 Task: Search one way flight ticket for 3 adults, 3 children in business from Aspen: Aspen/pitkin County Airport (sardy Field) to South Bend: South Bend International Airport on 8-6-2023. Number of bags: 4 checked bags. Outbound departure time preference is 0:00.
Action: Mouse moved to (242, 319)
Screenshot: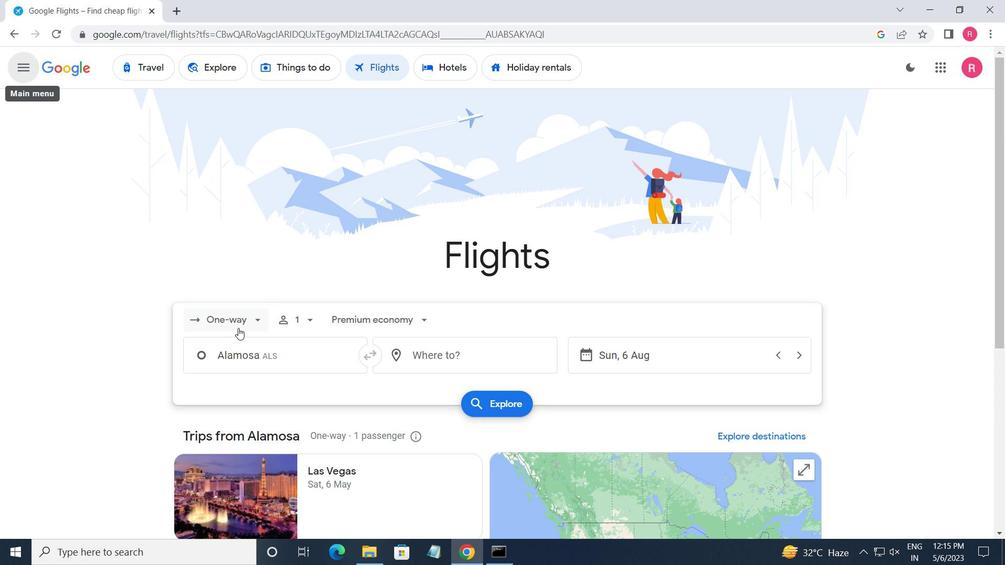 
Action: Mouse pressed left at (242, 319)
Screenshot: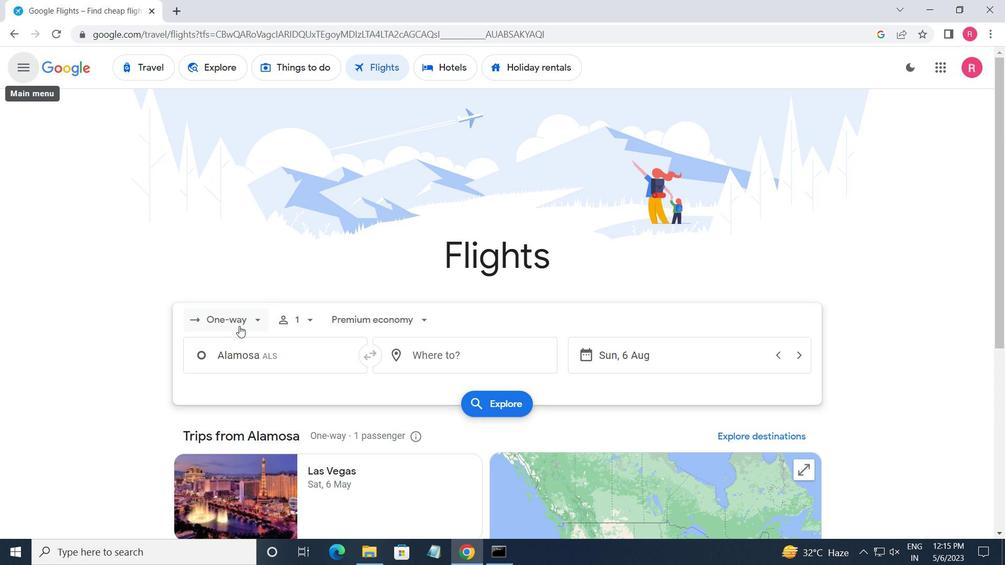 
Action: Mouse moved to (268, 387)
Screenshot: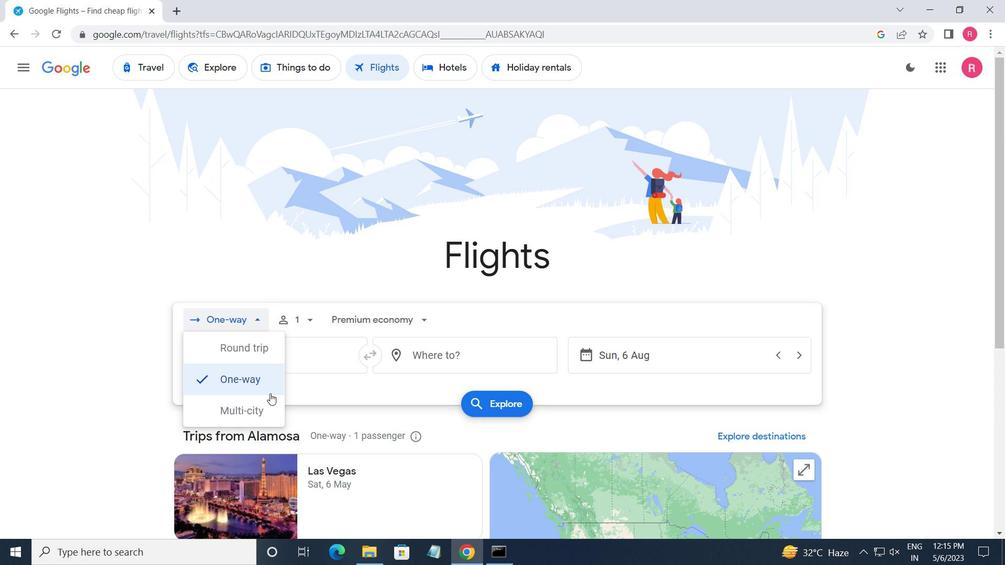 
Action: Mouse pressed left at (268, 387)
Screenshot: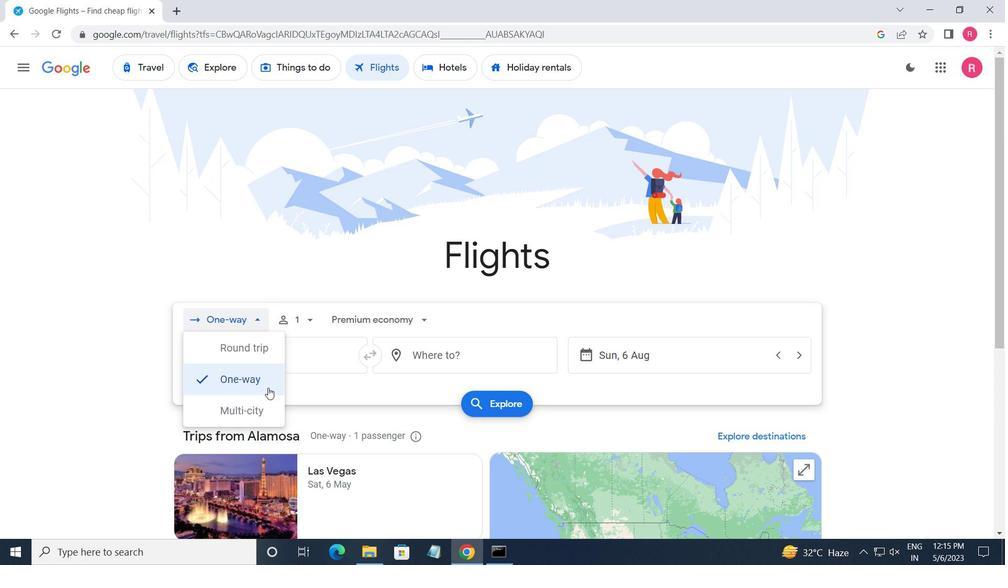
Action: Mouse moved to (295, 324)
Screenshot: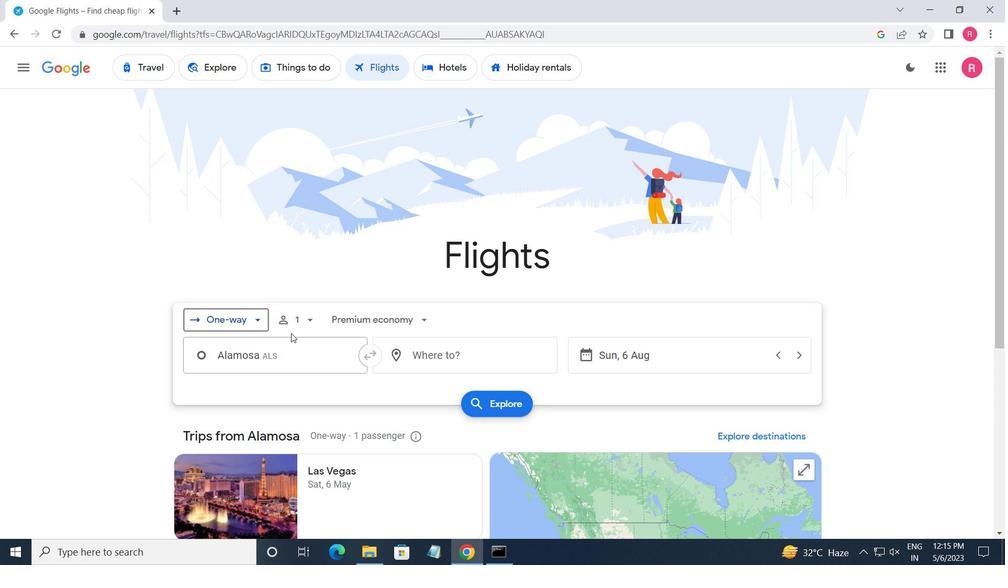 
Action: Mouse pressed left at (295, 324)
Screenshot: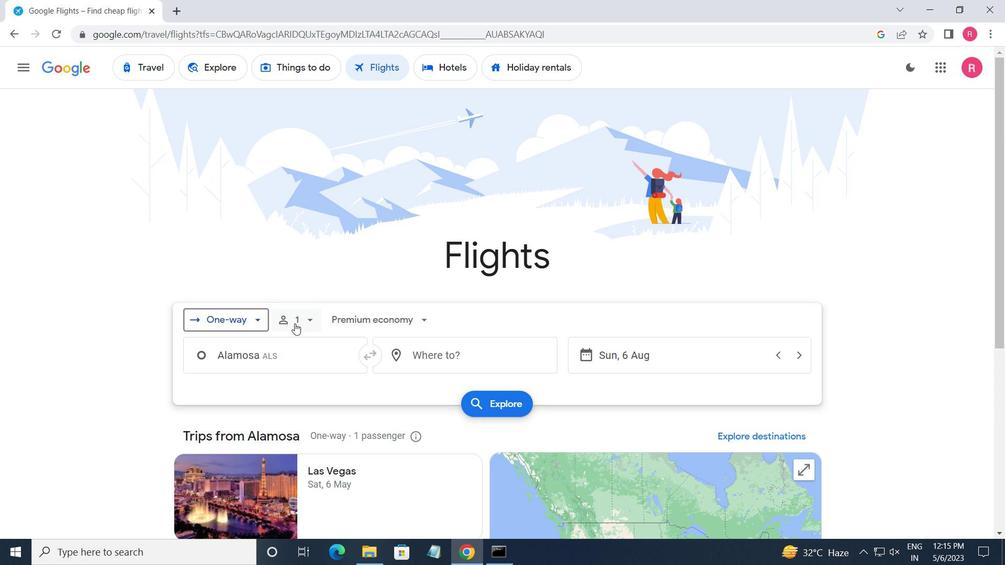 
Action: Mouse moved to (417, 362)
Screenshot: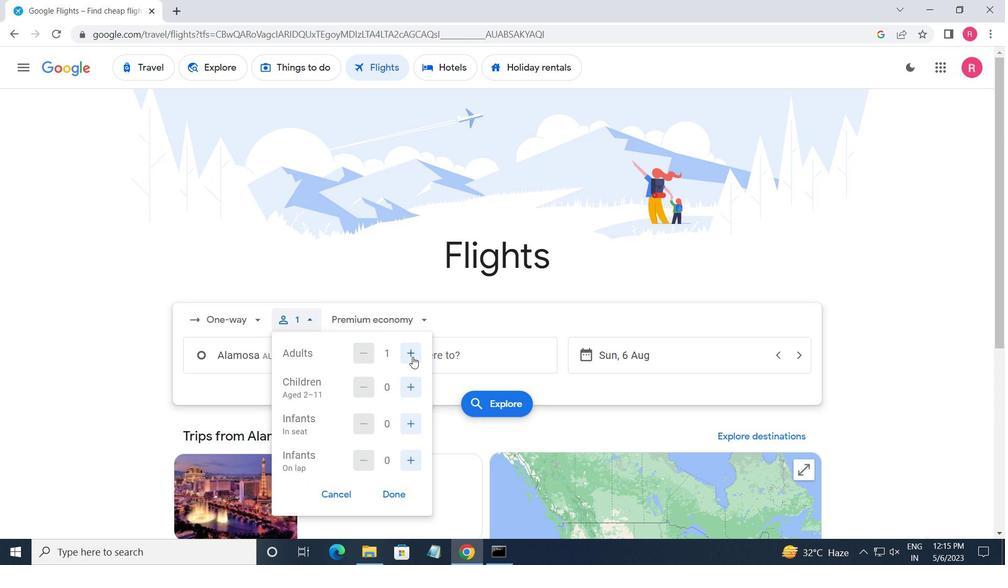
Action: Mouse pressed left at (417, 362)
Screenshot: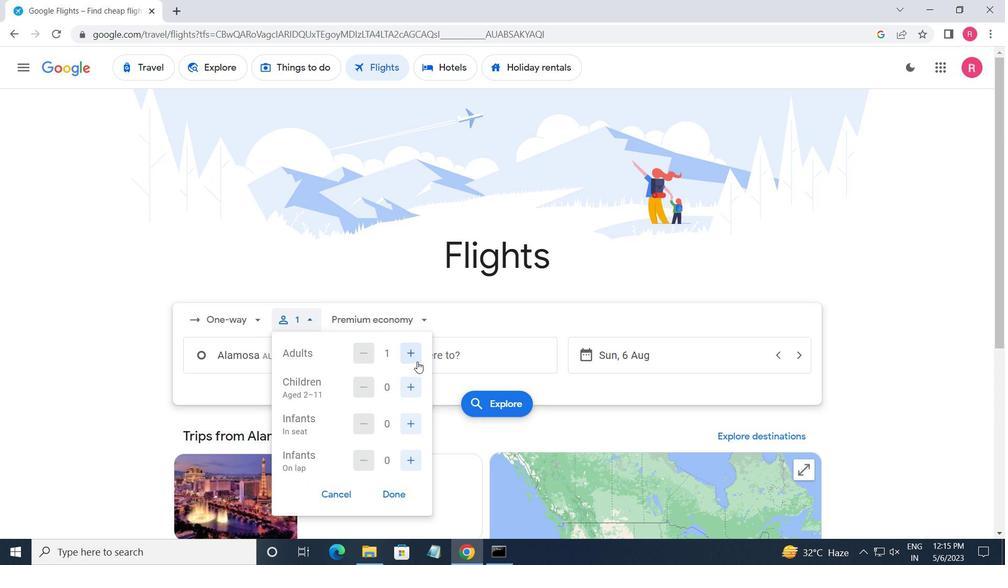 
Action: Mouse moved to (417, 362)
Screenshot: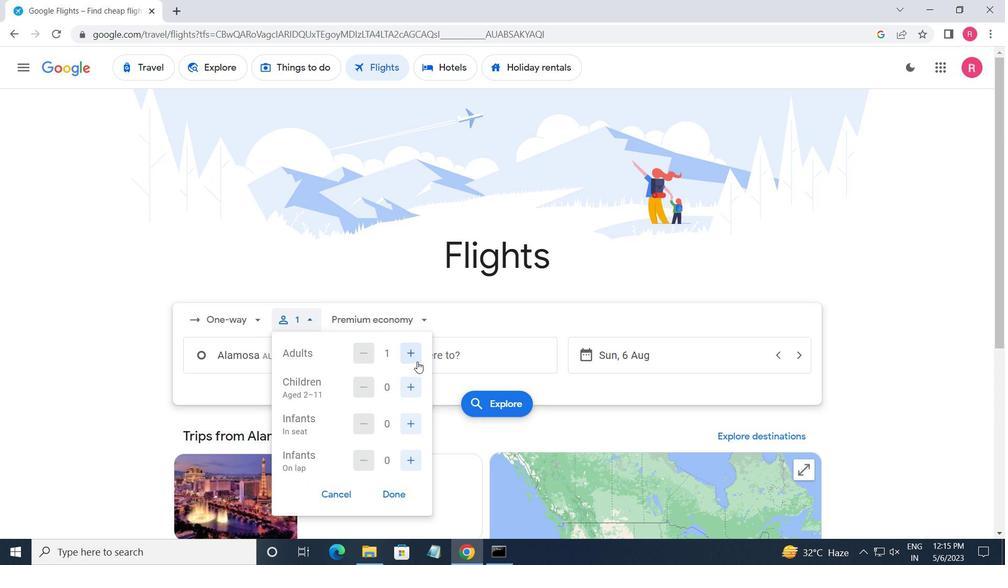 
Action: Mouse pressed left at (417, 362)
Screenshot: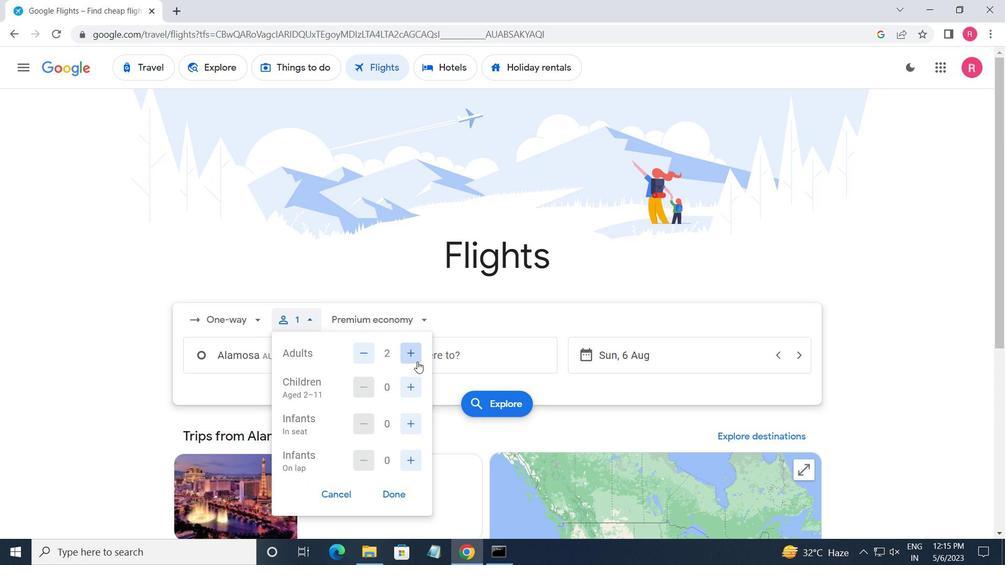 
Action: Mouse moved to (413, 387)
Screenshot: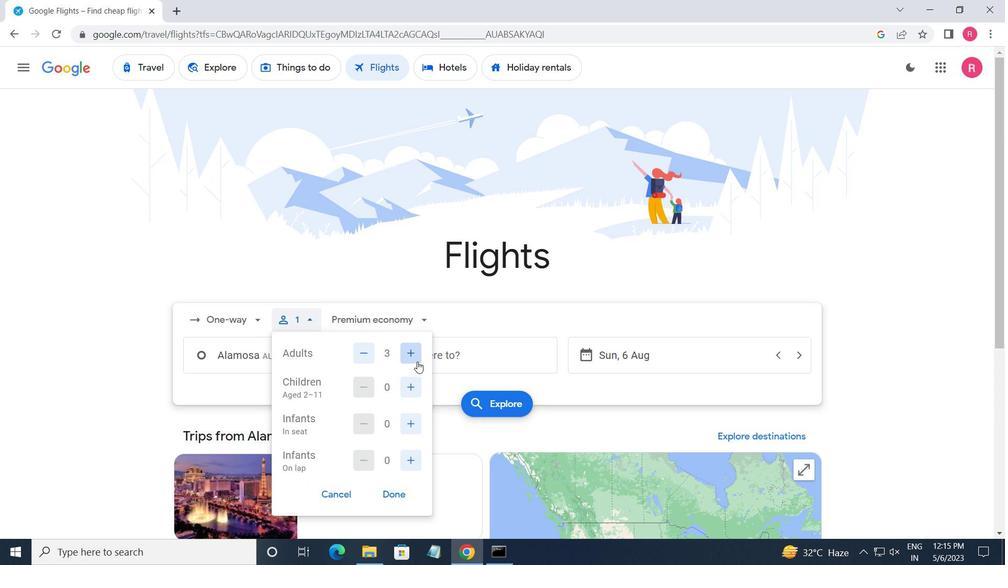 
Action: Mouse pressed left at (413, 387)
Screenshot: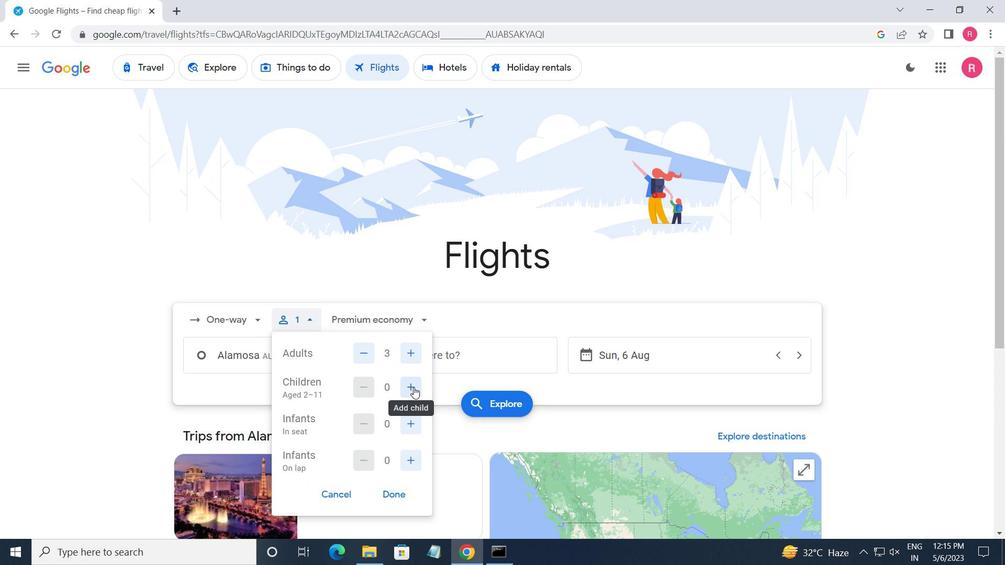 
Action: Mouse moved to (413, 388)
Screenshot: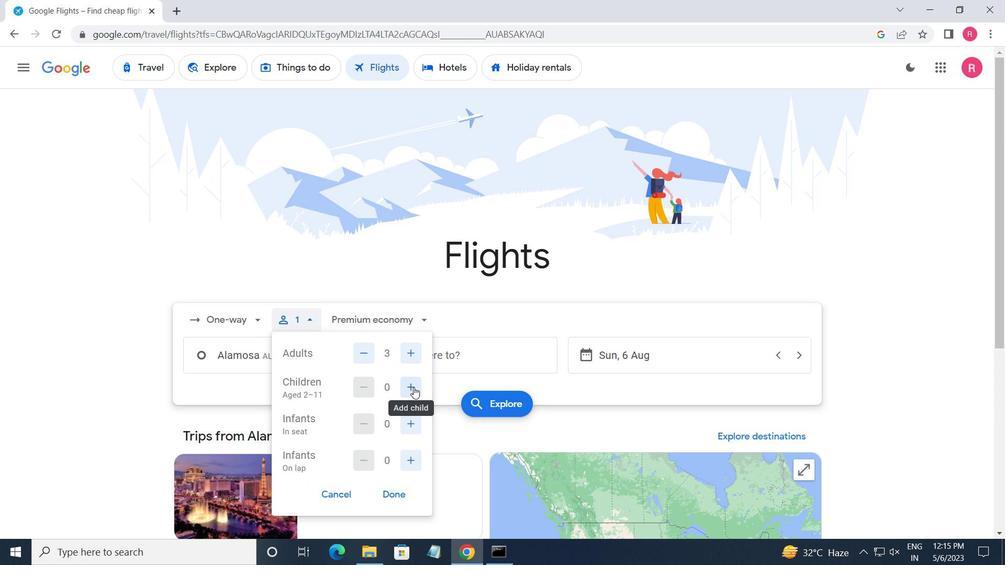 
Action: Mouse pressed left at (413, 388)
Screenshot: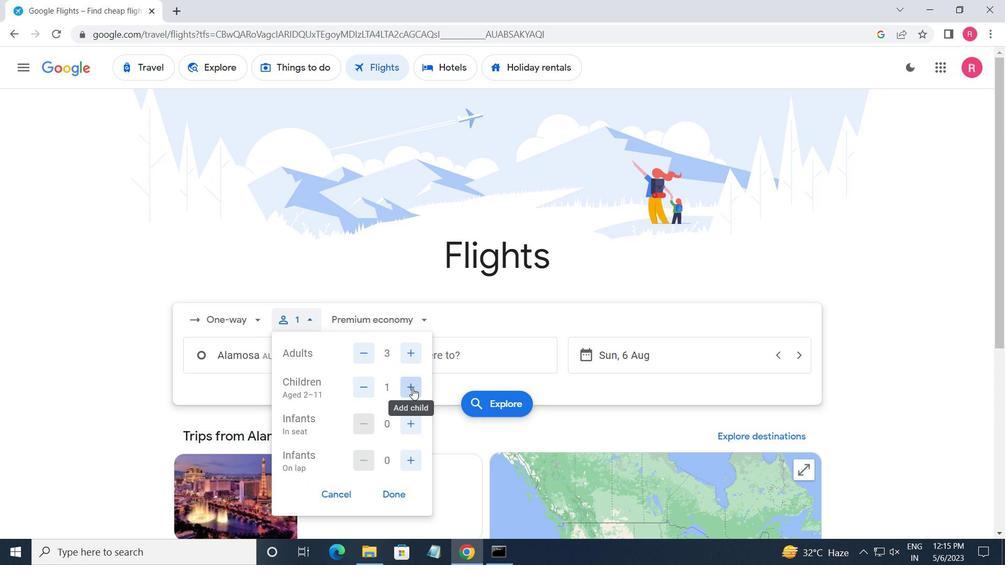 
Action: Mouse pressed left at (413, 388)
Screenshot: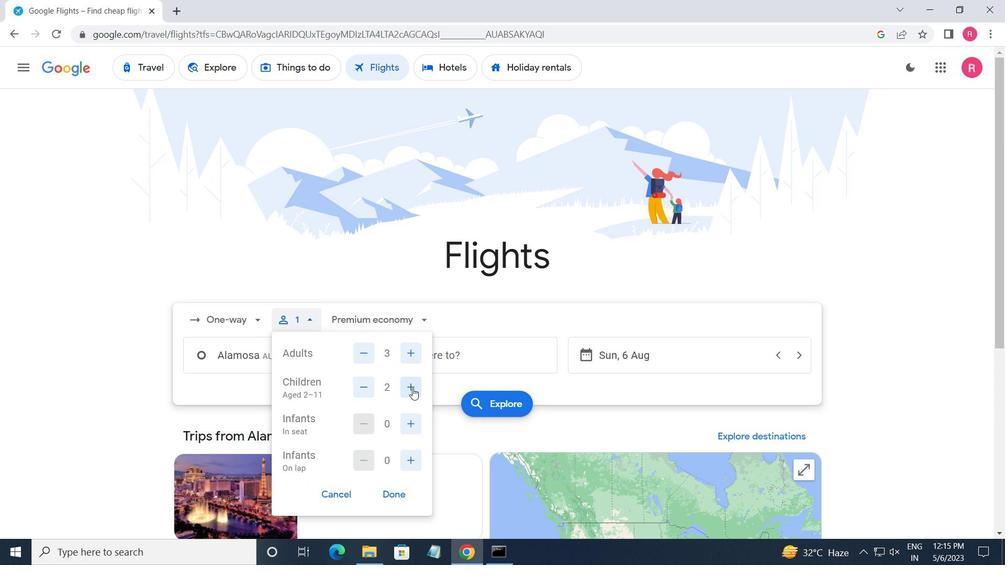 
Action: Mouse moved to (397, 492)
Screenshot: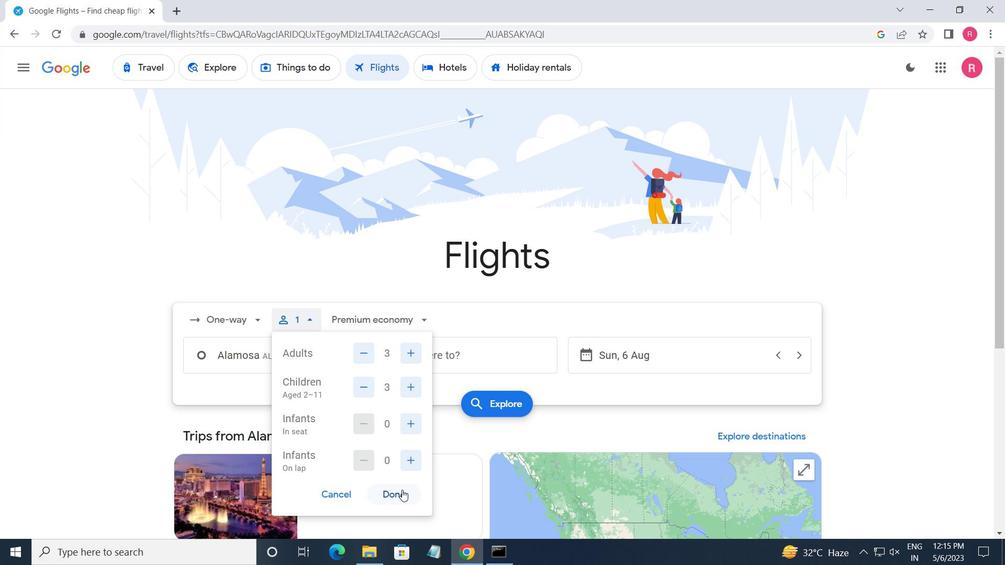 
Action: Mouse pressed left at (397, 492)
Screenshot: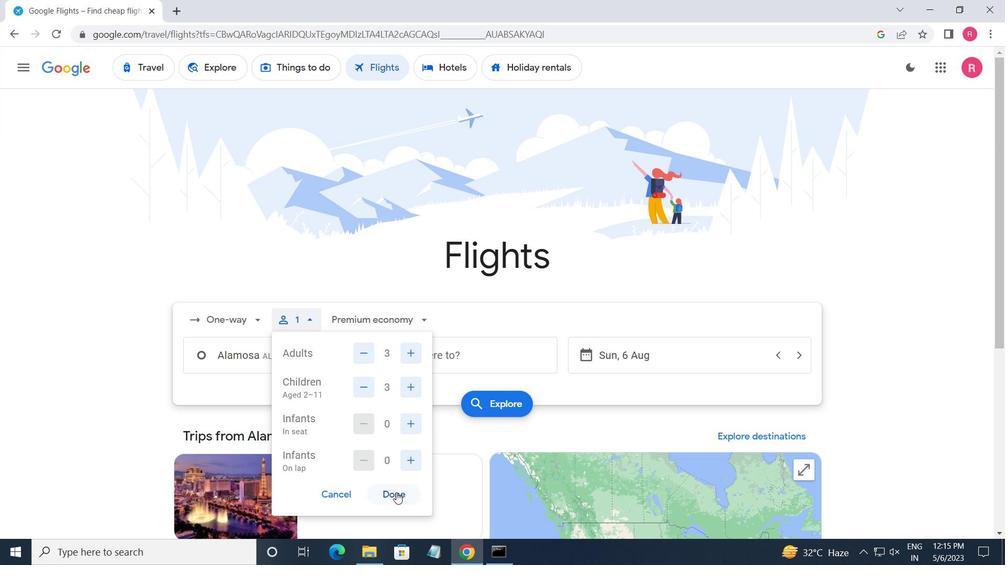 
Action: Mouse moved to (368, 326)
Screenshot: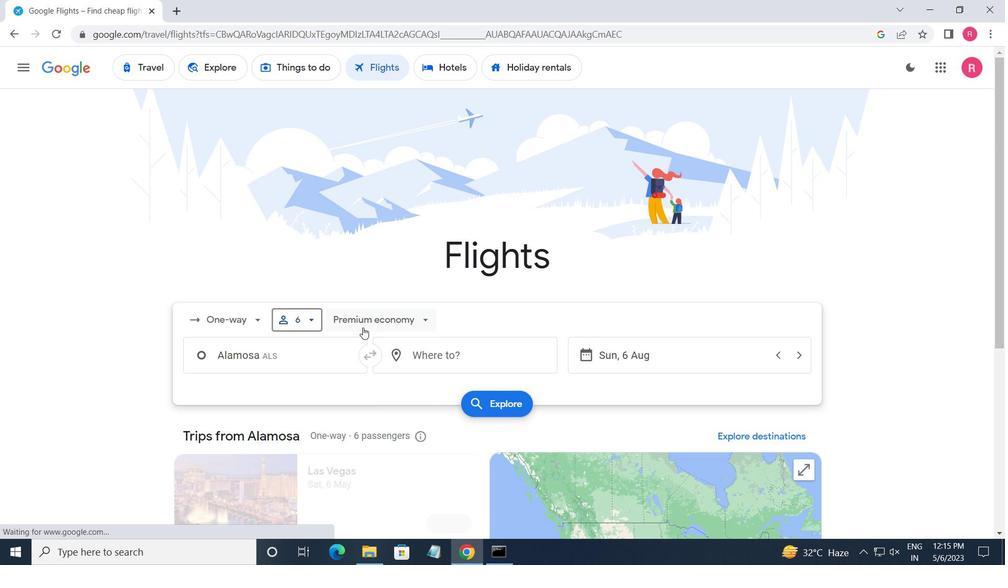 
Action: Mouse pressed left at (368, 326)
Screenshot: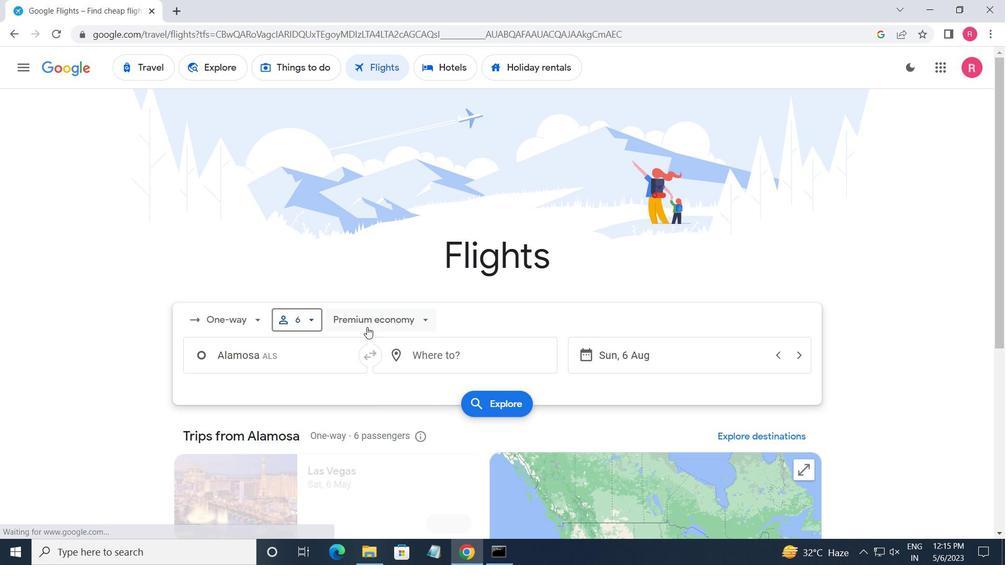
Action: Mouse moved to (400, 410)
Screenshot: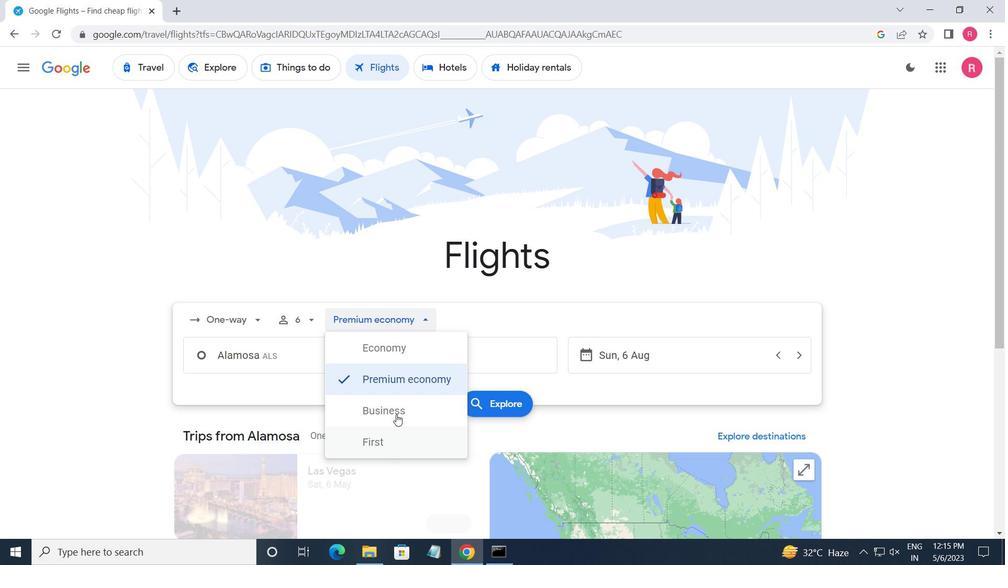 
Action: Mouse pressed left at (400, 410)
Screenshot: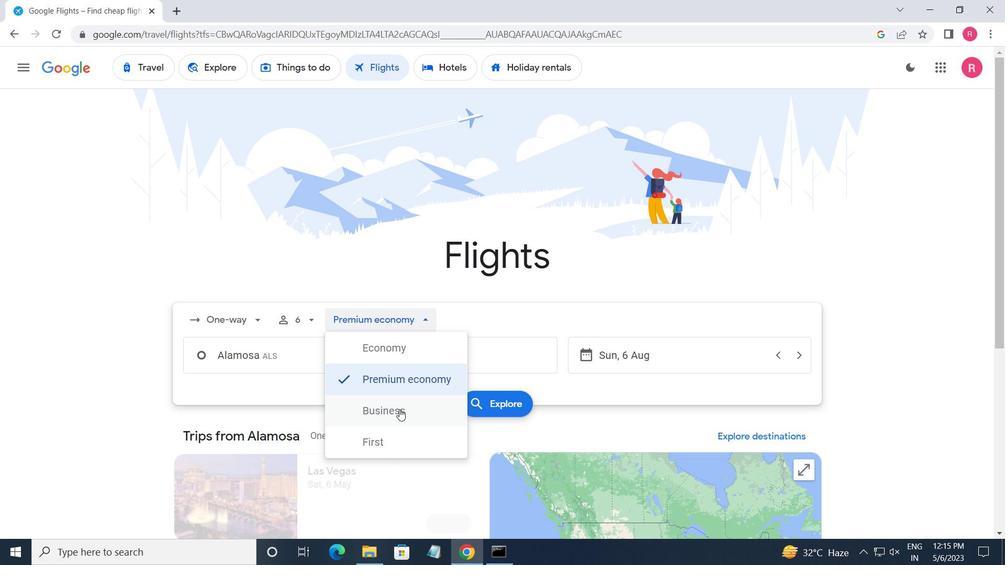 
Action: Mouse moved to (268, 357)
Screenshot: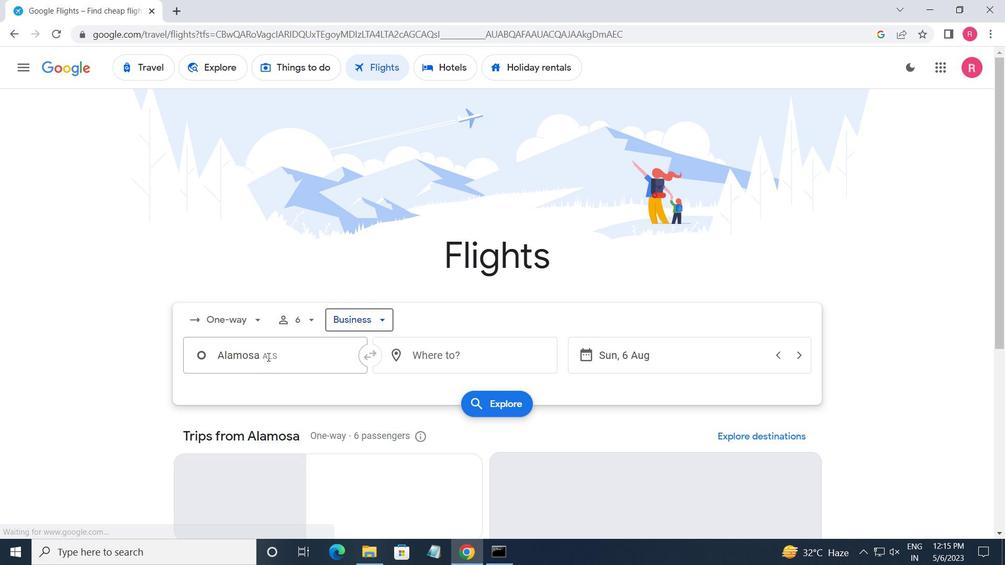 
Action: Mouse pressed left at (268, 357)
Screenshot: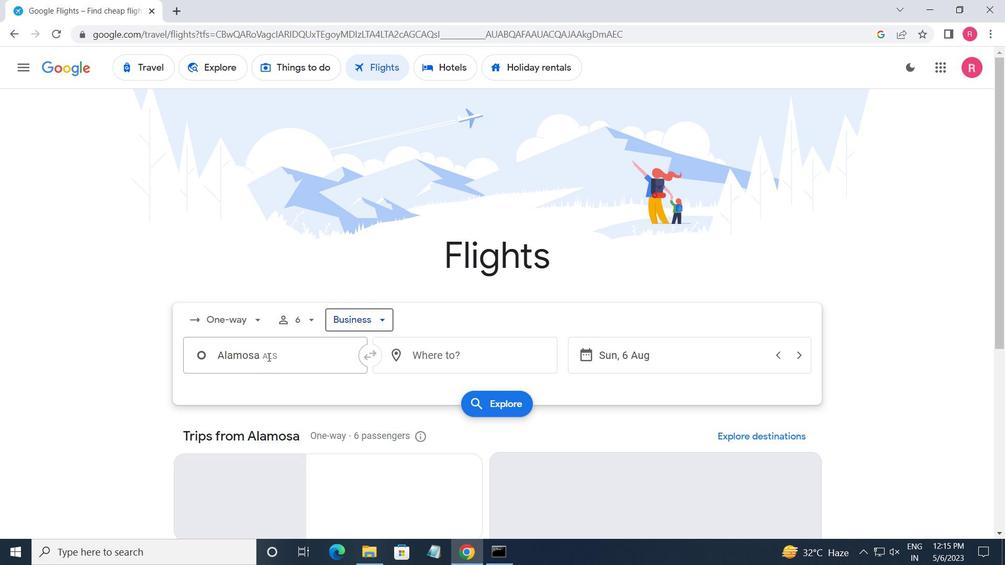 
Action: Key pressed <Key.shift>ASPEN
Screenshot: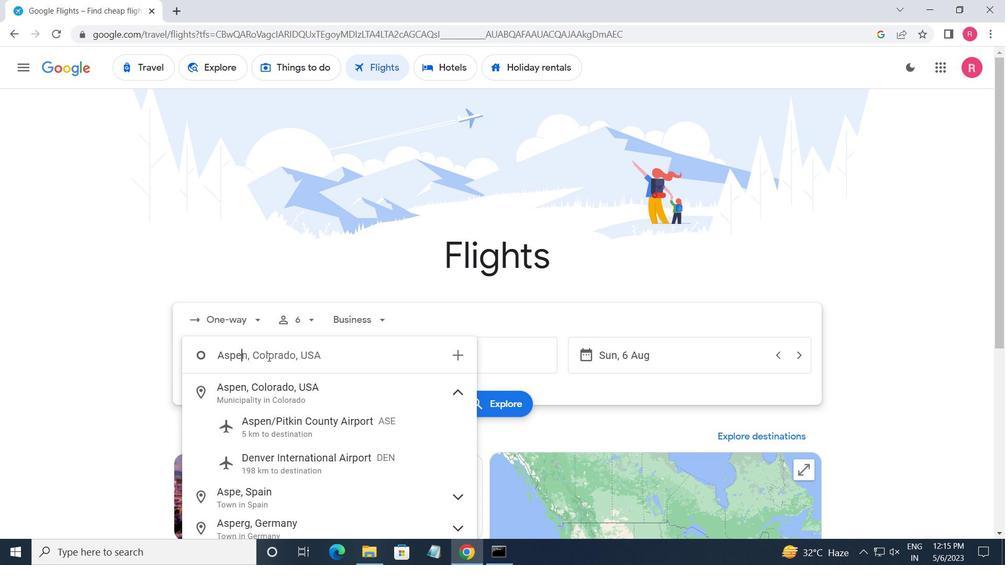 
Action: Mouse moved to (307, 429)
Screenshot: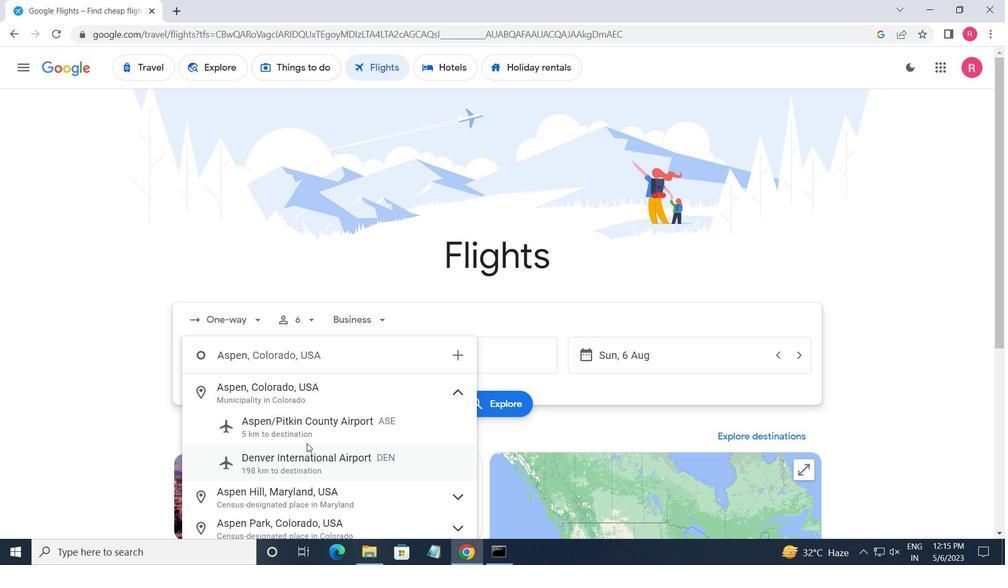 
Action: Mouse pressed left at (307, 429)
Screenshot: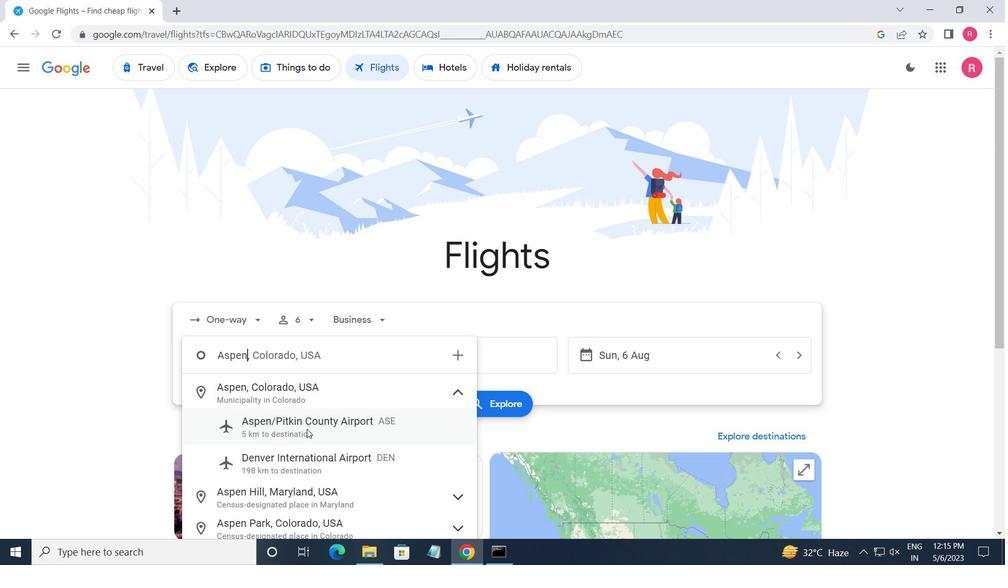 
Action: Mouse moved to (505, 358)
Screenshot: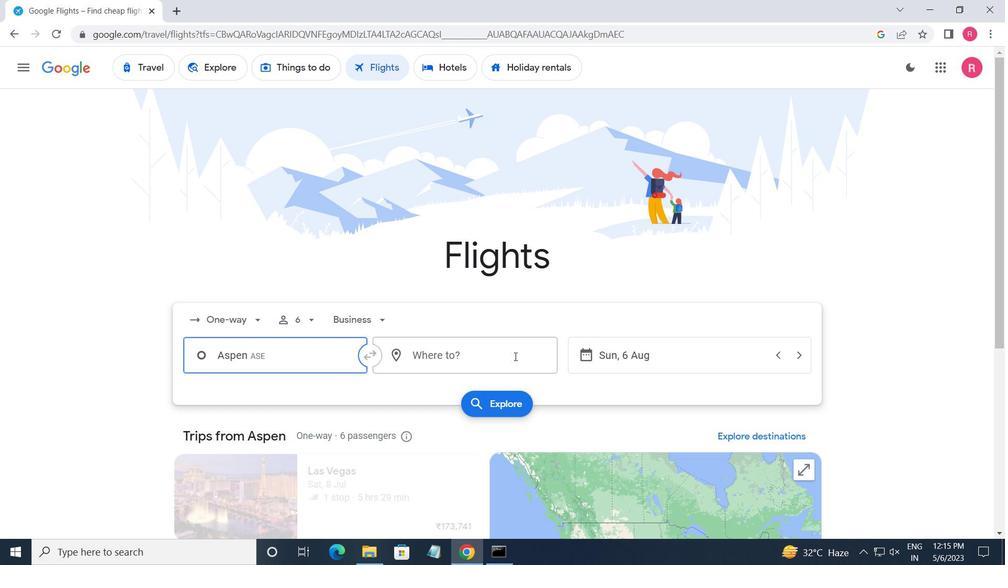 
Action: Mouse pressed left at (505, 358)
Screenshot: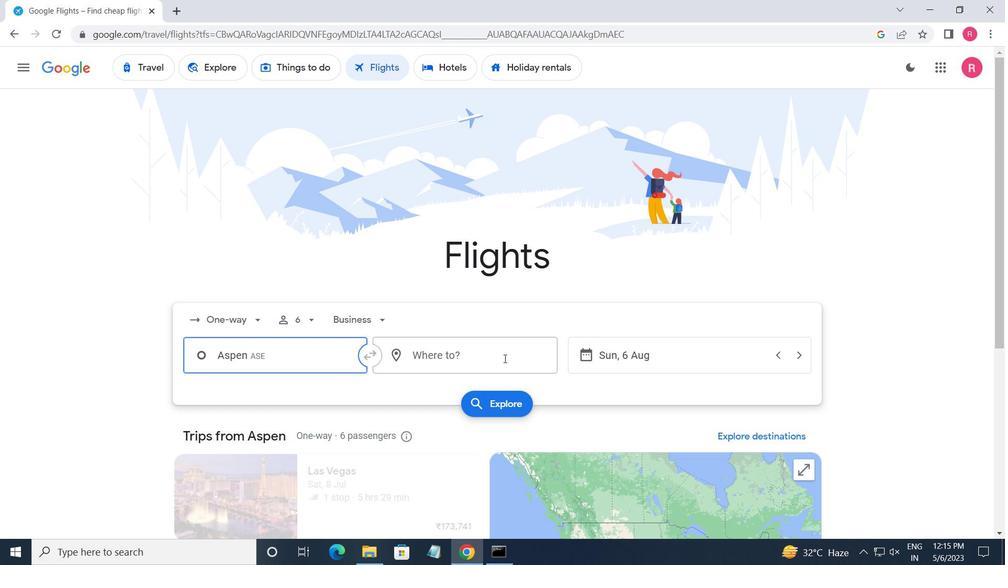 
Action: Mouse moved to (503, 358)
Screenshot: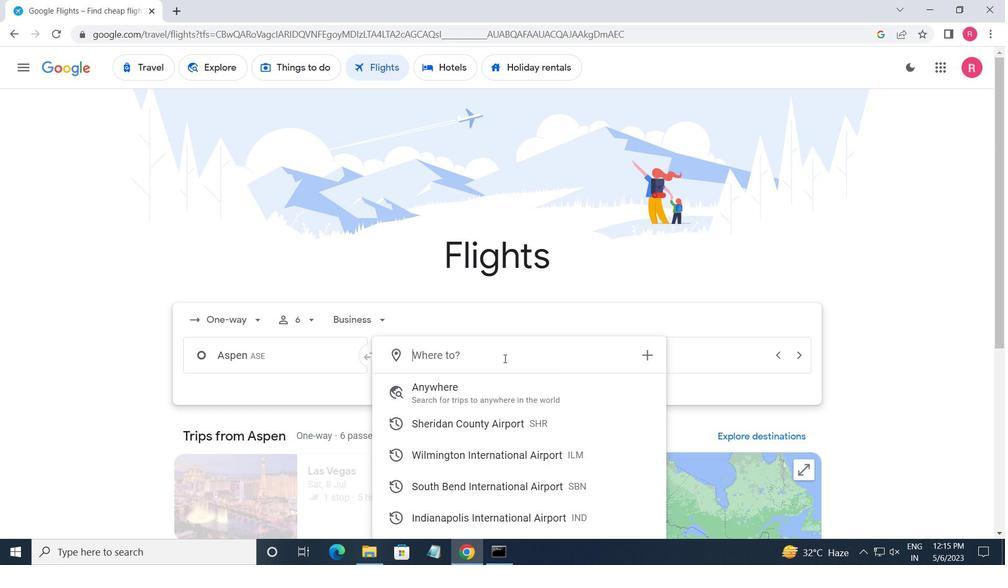 
Action: Key pressed <Key.shift>SOUTH<Key.space><Key.shift>BEND
Screenshot: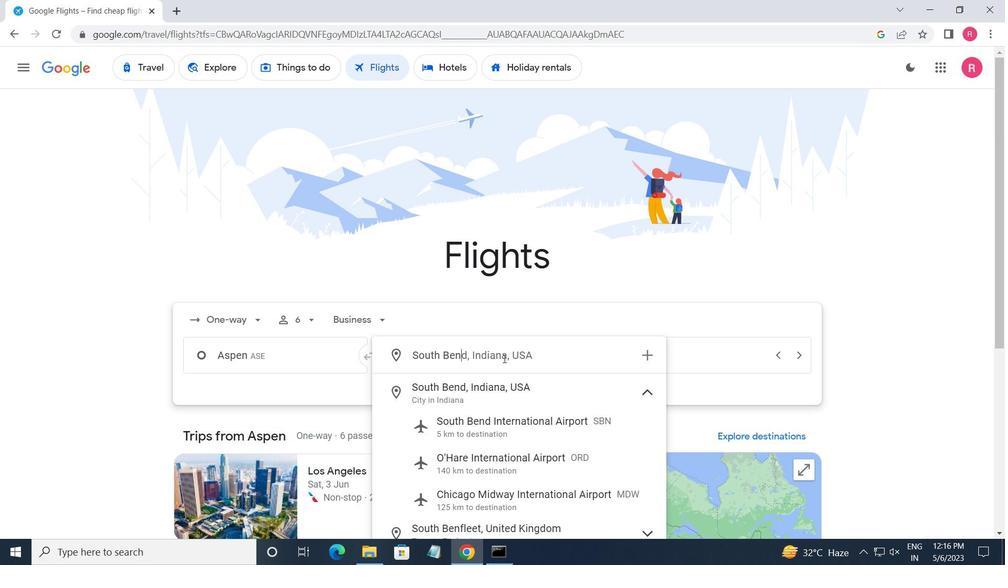
Action: Mouse moved to (508, 431)
Screenshot: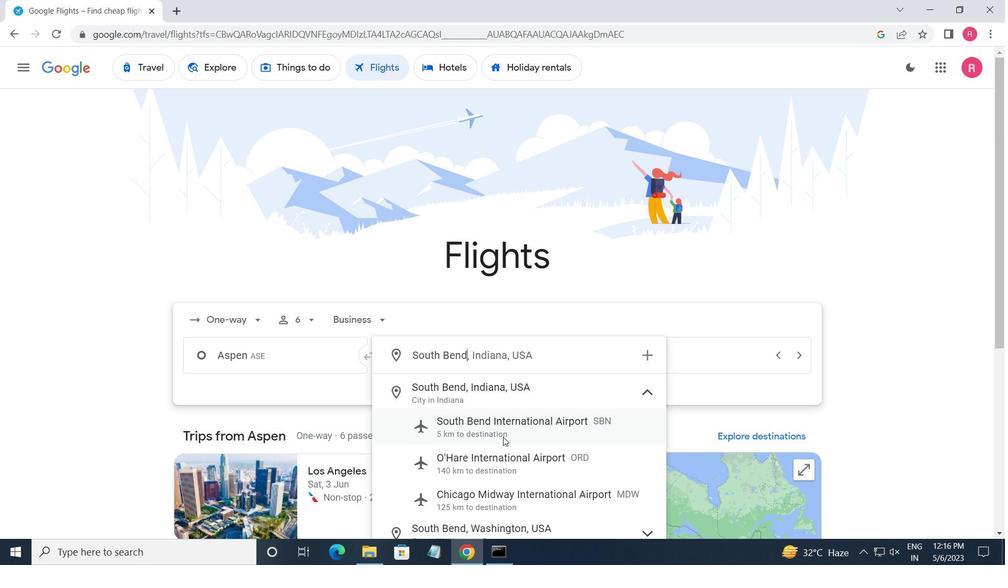 
Action: Mouse pressed left at (508, 431)
Screenshot: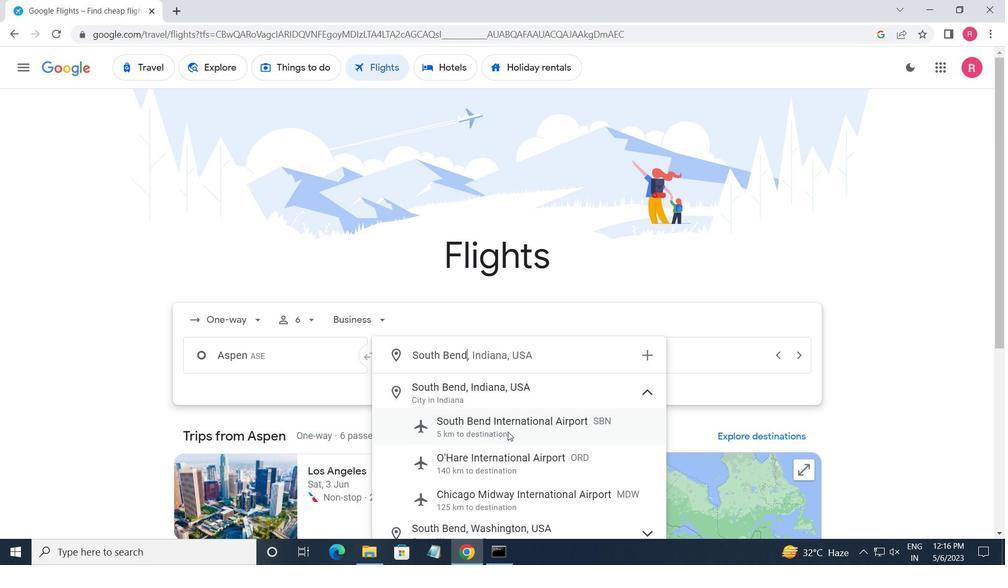 
Action: Mouse moved to (691, 365)
Screenshot: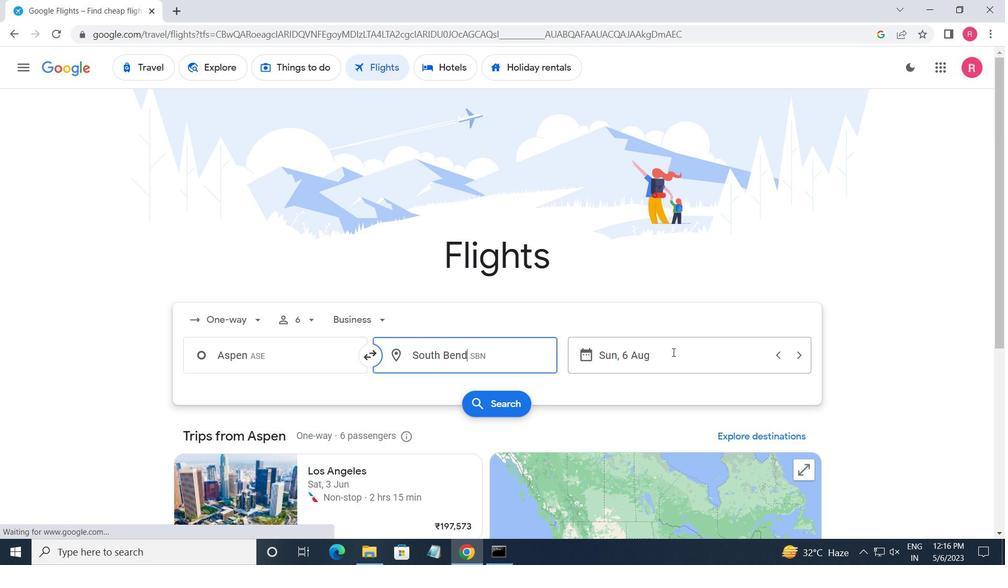 
Action: Mouse pressed left at (691, 365)
Screenshot: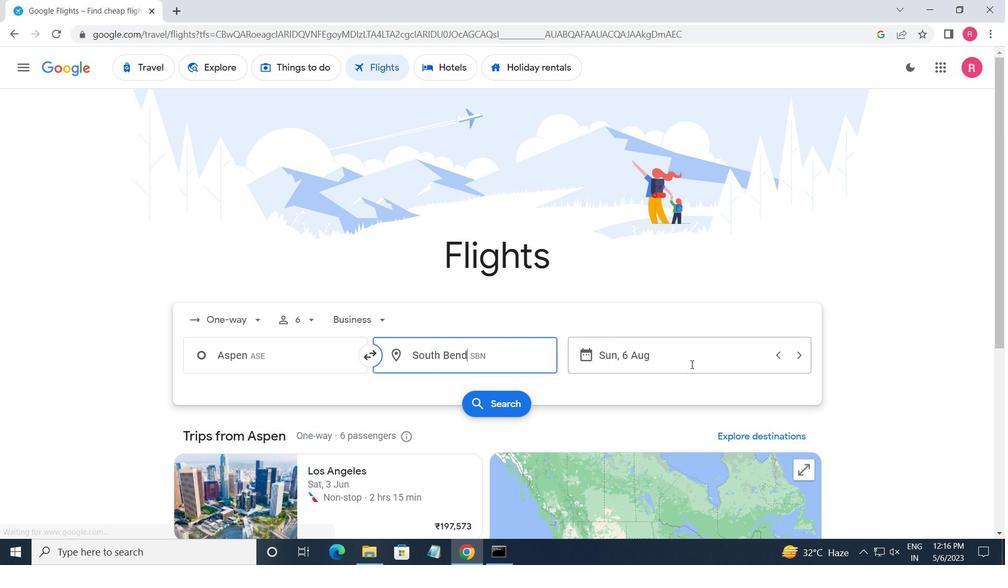 
Action: Mouse moved to (341, 332)
Screenshot: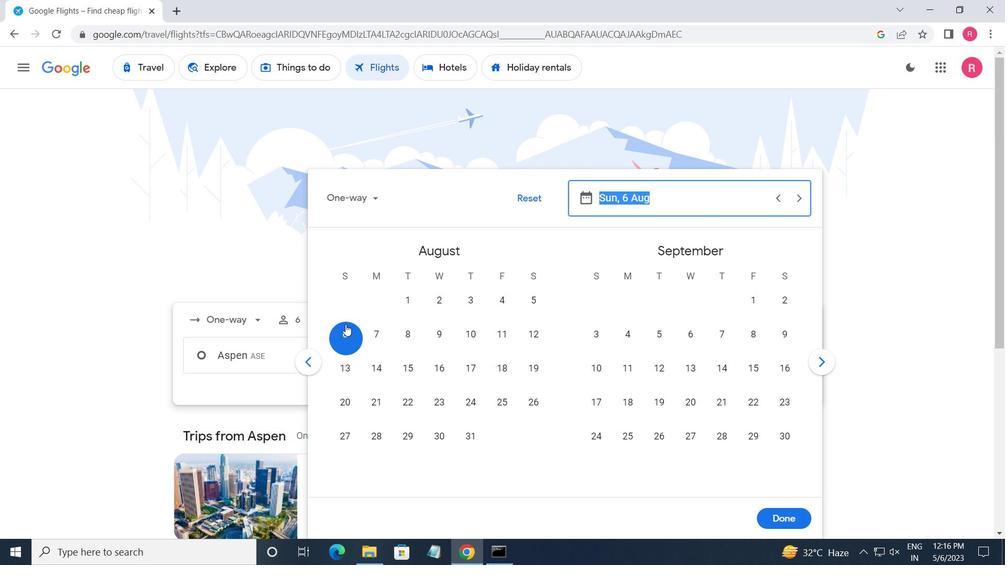 
Action: Mouse pressed left at (341, 332)
Screenshot: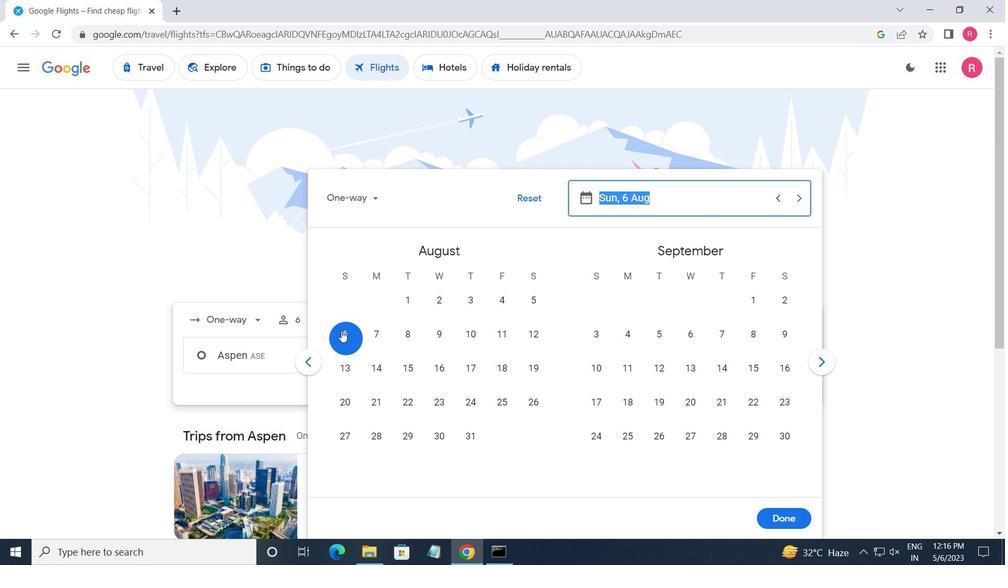
Action: Mouse moved to (797, 521)
Screenshot: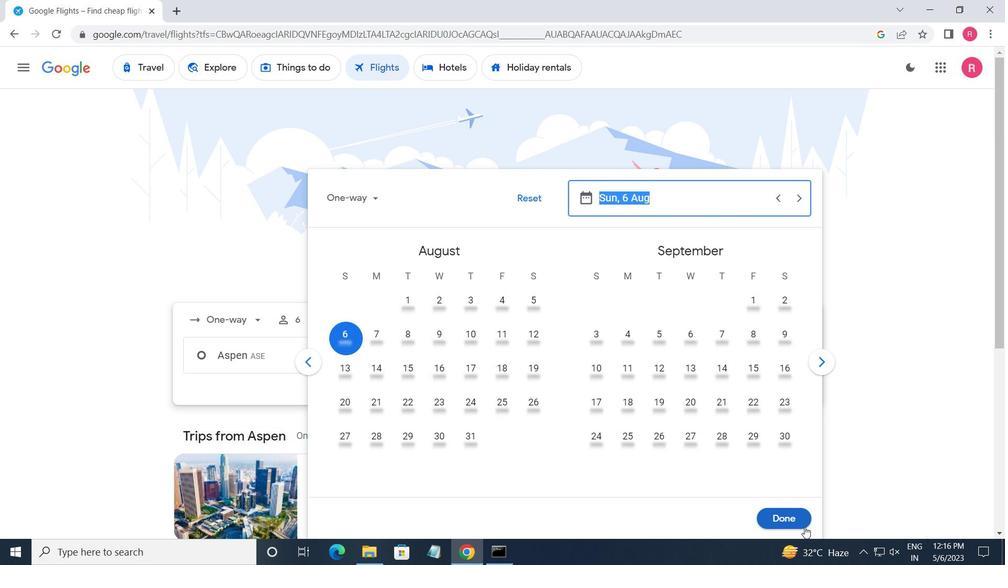 
Action: Mouse pressed left at (797, 521)
Screenshot: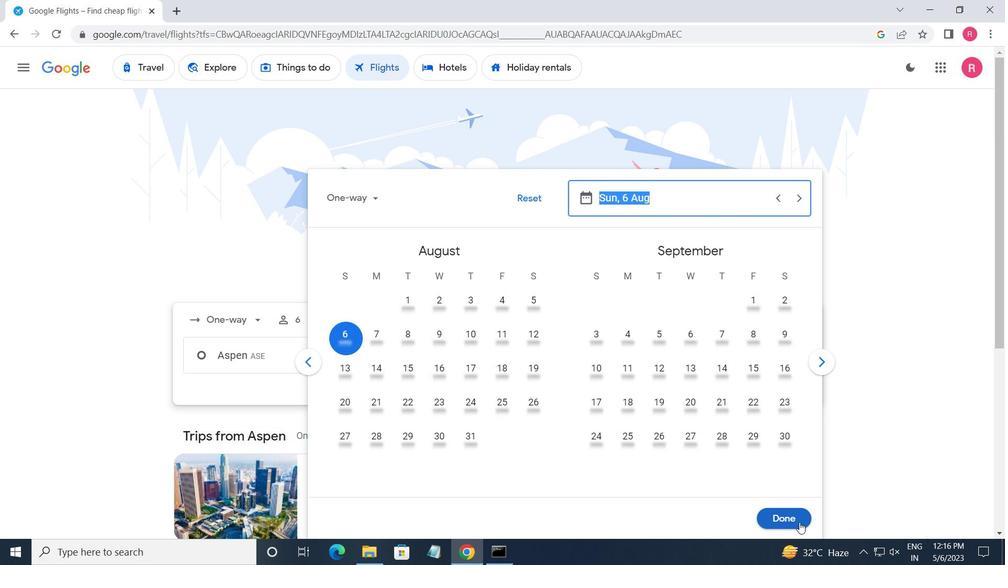 
Action: Mouse moved to (518, 410)
Screenshot: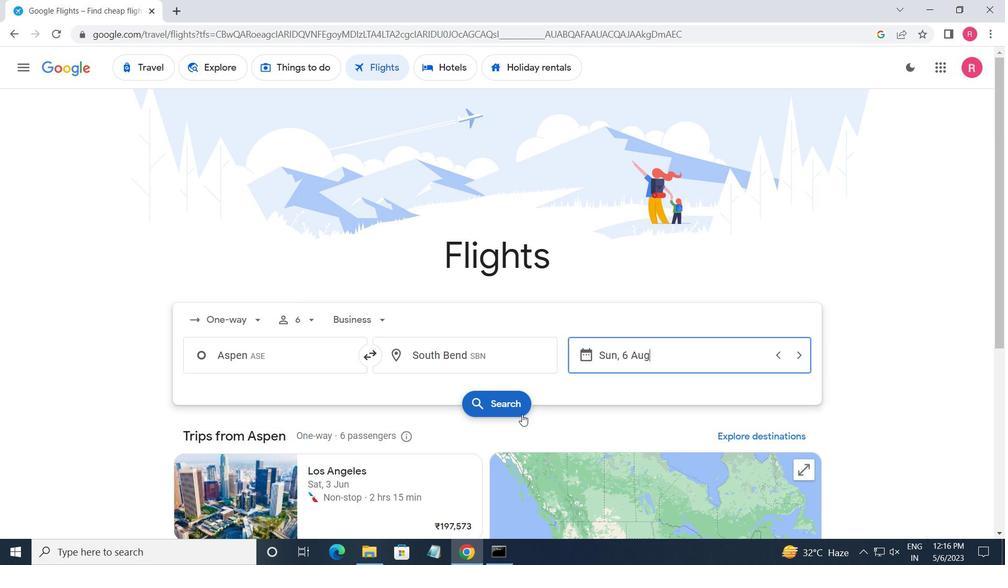 
Action: Mouse pressed left at (518, 410)
Screenshot: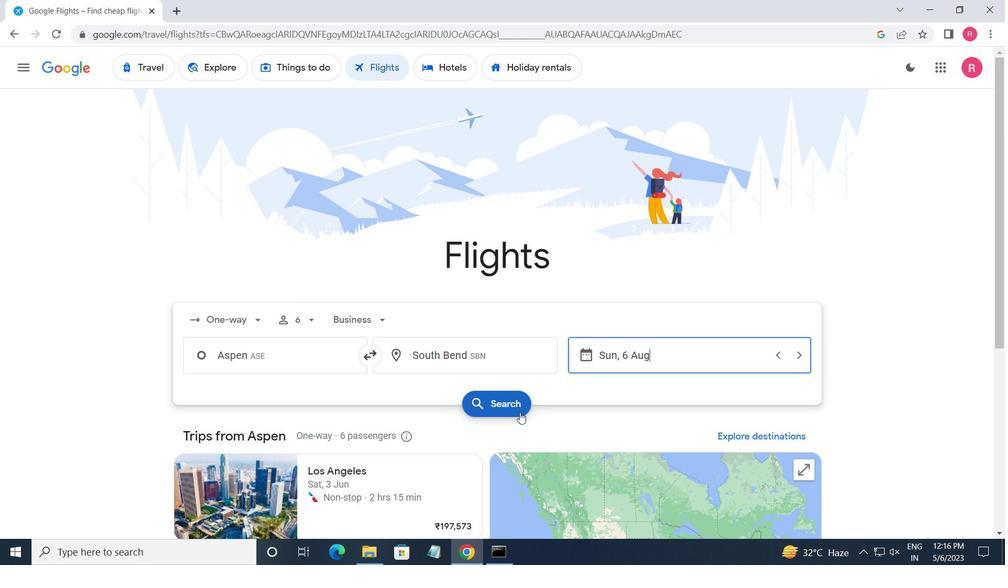 
Action: Mouse moved to (212, 191)
Screenshot: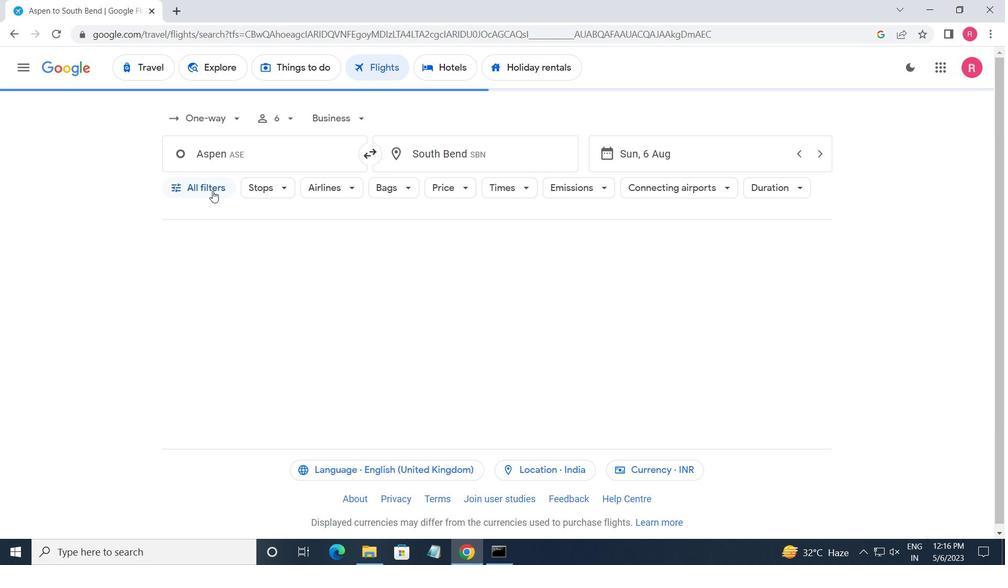 
Action: Mouse pressed left at (212, 191)
Screenshot: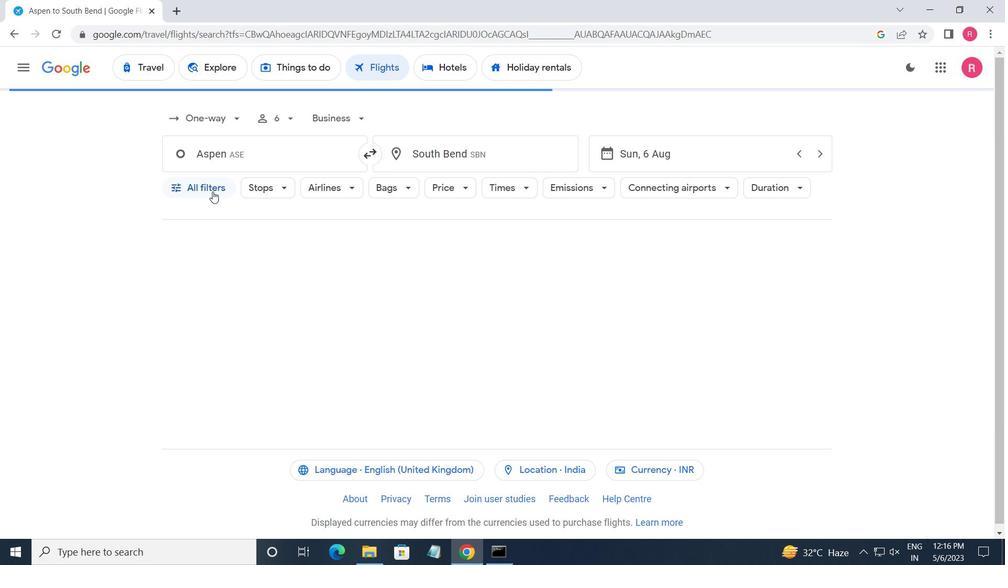 
Action: Mouse moved to (223, 329)
Screenshot: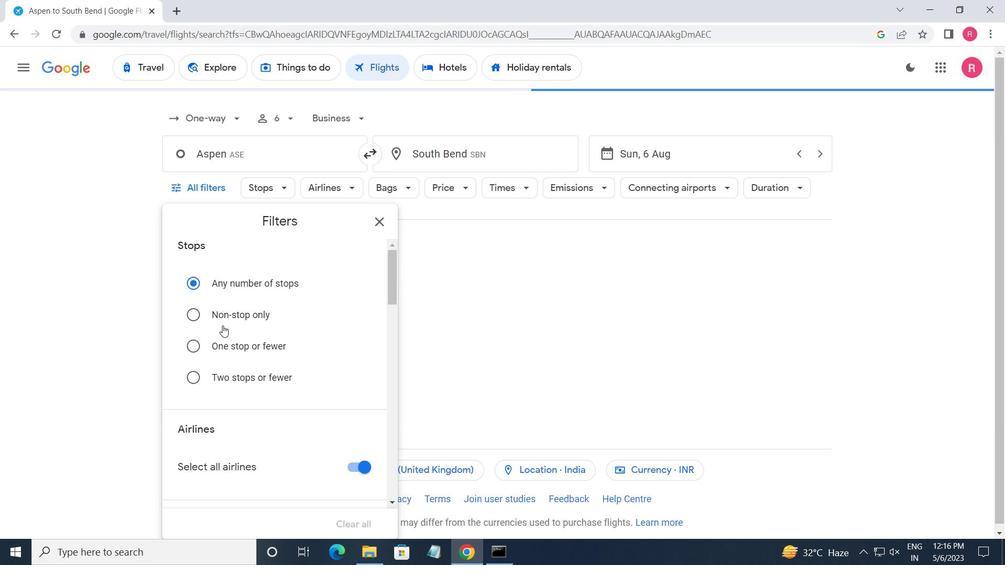 
Action: Mouse scrolled (223, 328) with delta (0, 0)
Screenshot: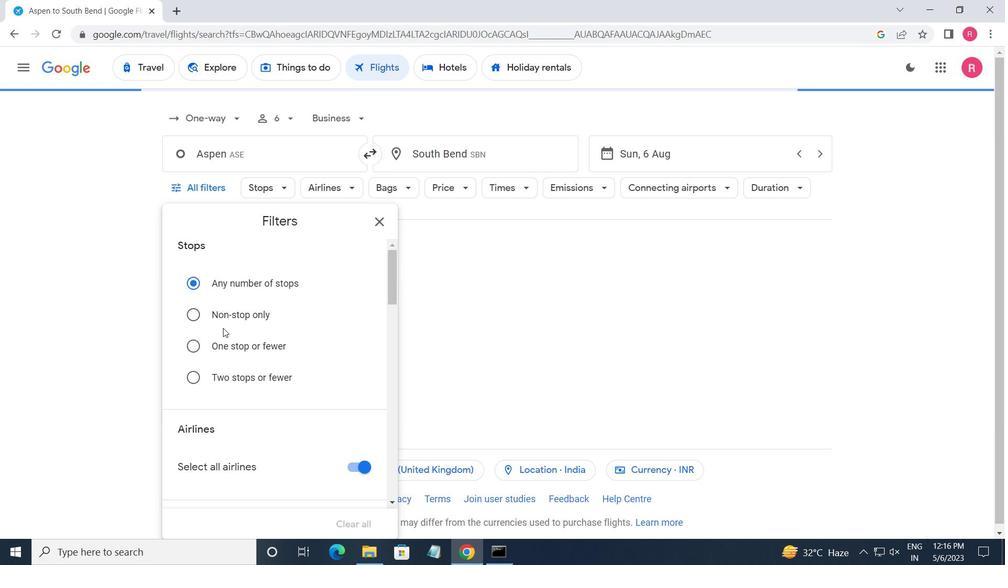 
Action: Mouse moved to (227, 329)
Screenshot: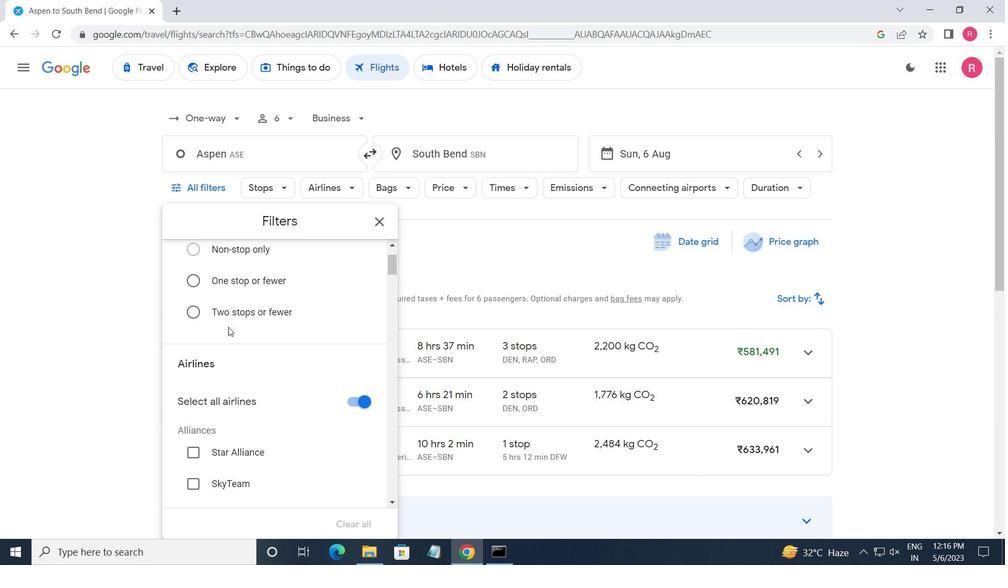 
Action: Mouse scrolled (227, 329) with delta (0, 0)
Screenshot: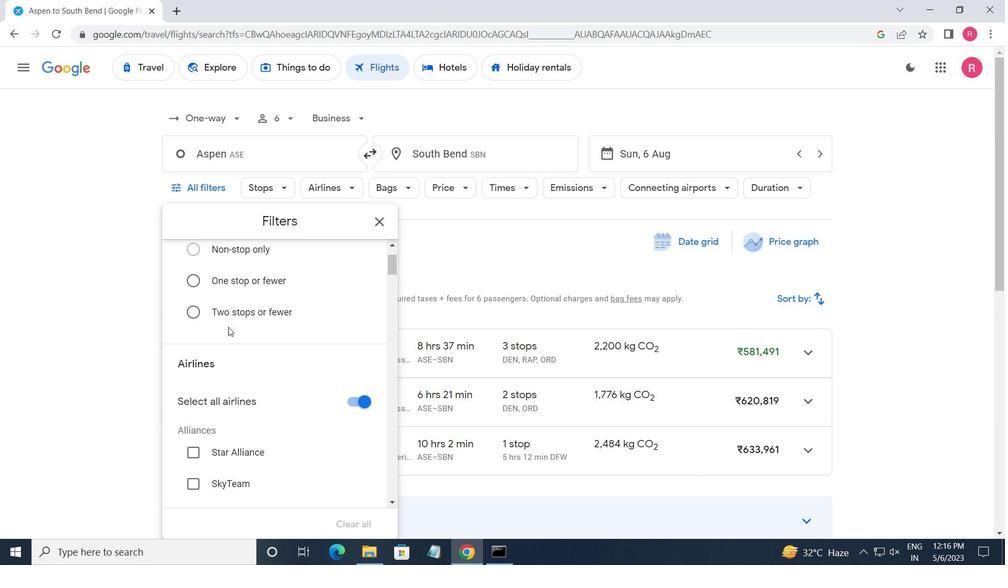 
Action: Mouse moved to (228, 332)
Screenshot: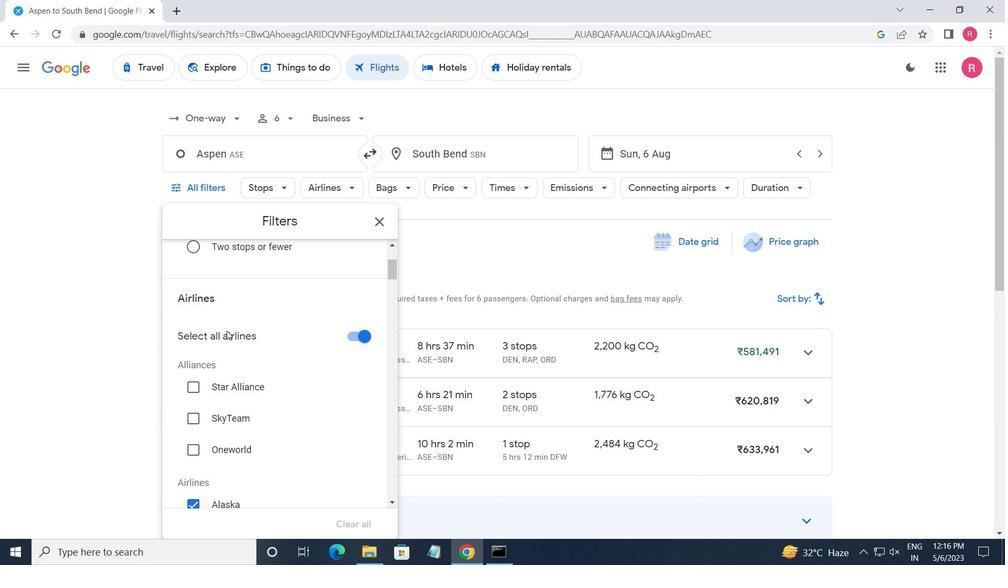 
Action: Mouse scrolled (228, 331) with delta (0, 0)
Screenshot: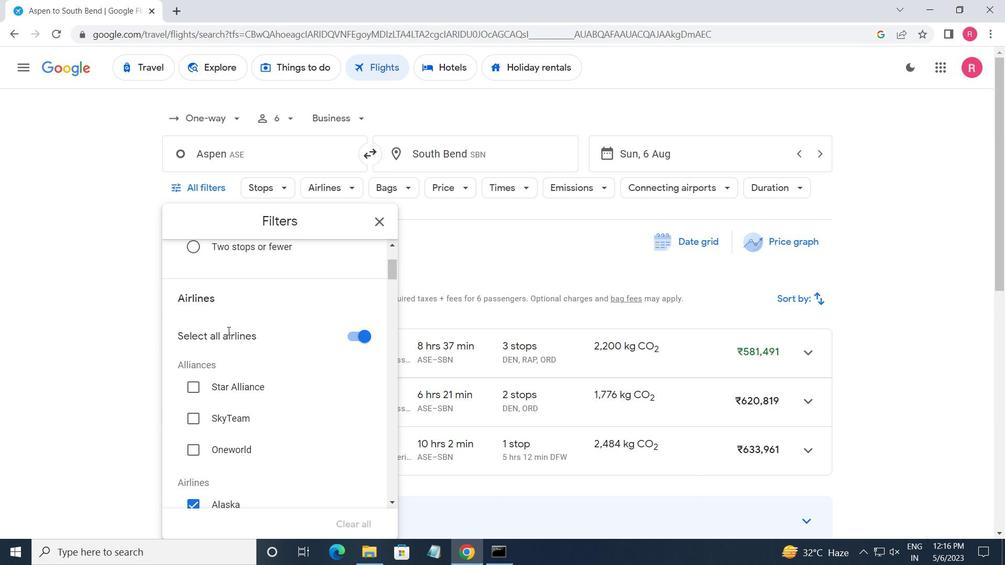 
Action: Mouse moved to (232, 333)
Screenshot: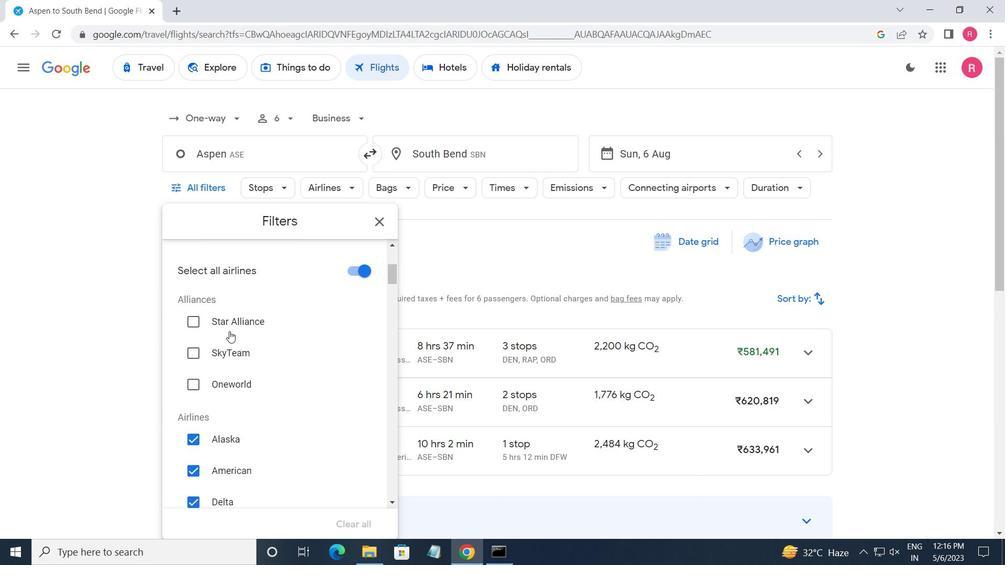 
Action: Mouse scrolled (232, 333) with delta (0, 0)
Screenshot: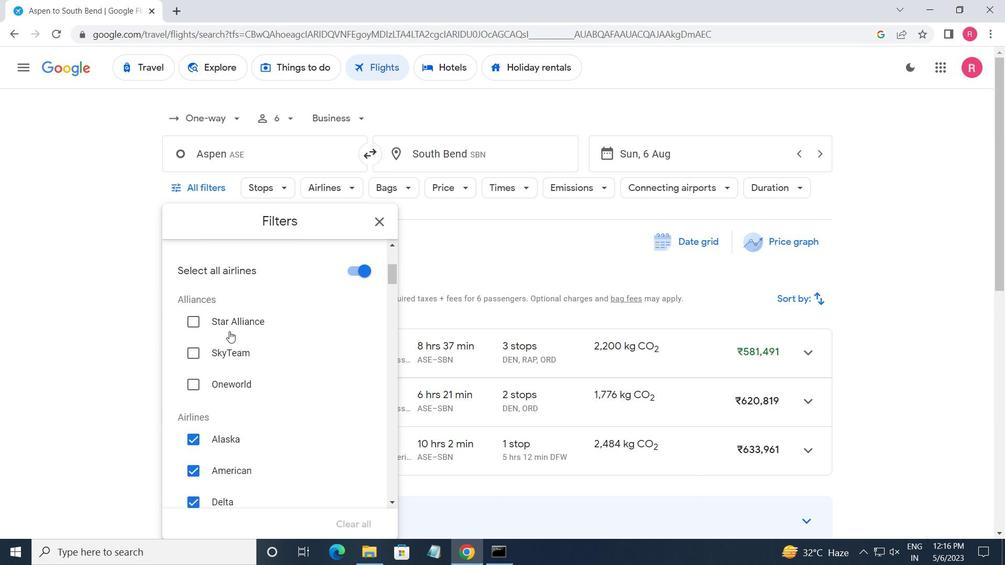 
Action: Mouse moved to (285, 316)
Screenshot: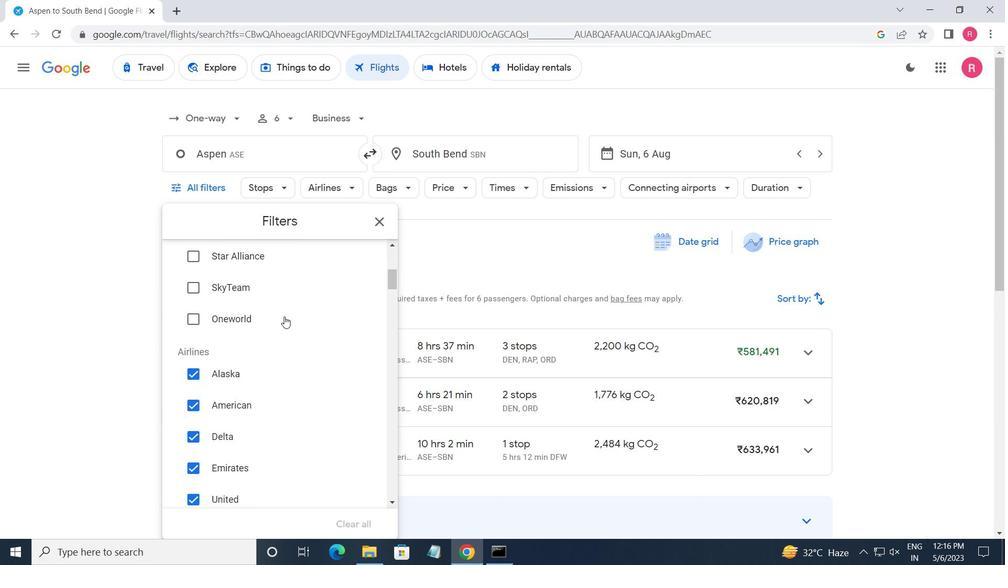
Action: Mouse scrolled (285, 317) with delta (0, 0)
Screenshot: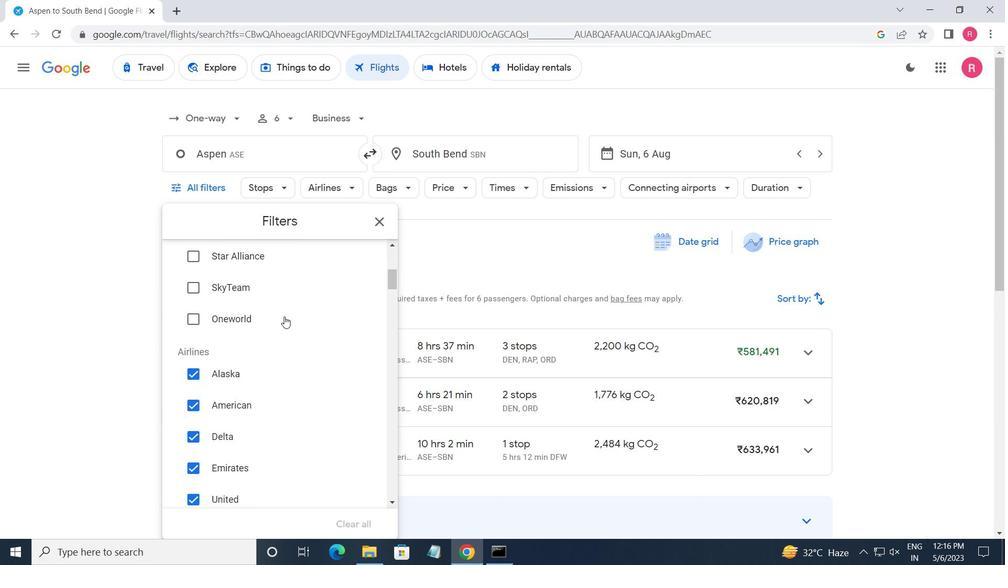 
Action: Mouse moved to (333, 324)
Screenshot: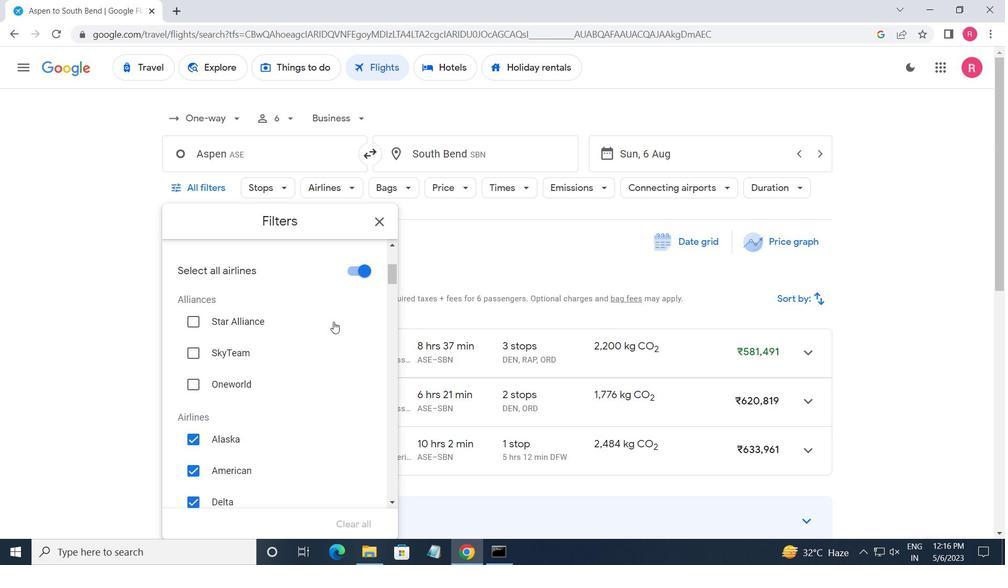 
Action: Mouse scrolled (333, 324) with delta (0, 0)
Screenshot: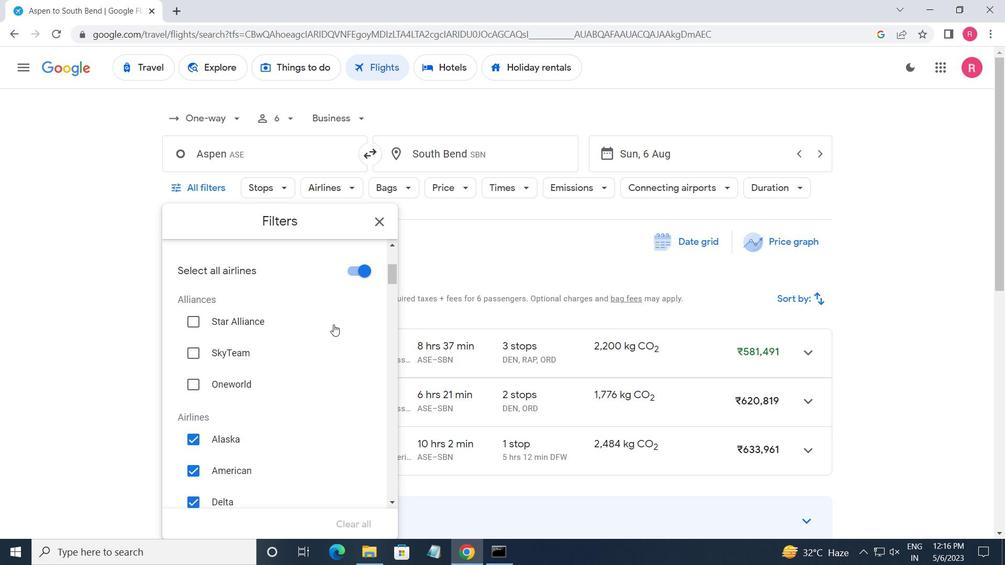 
Action: Mouse scrolled (333, 324) with delta (0, 0)
Screenshot: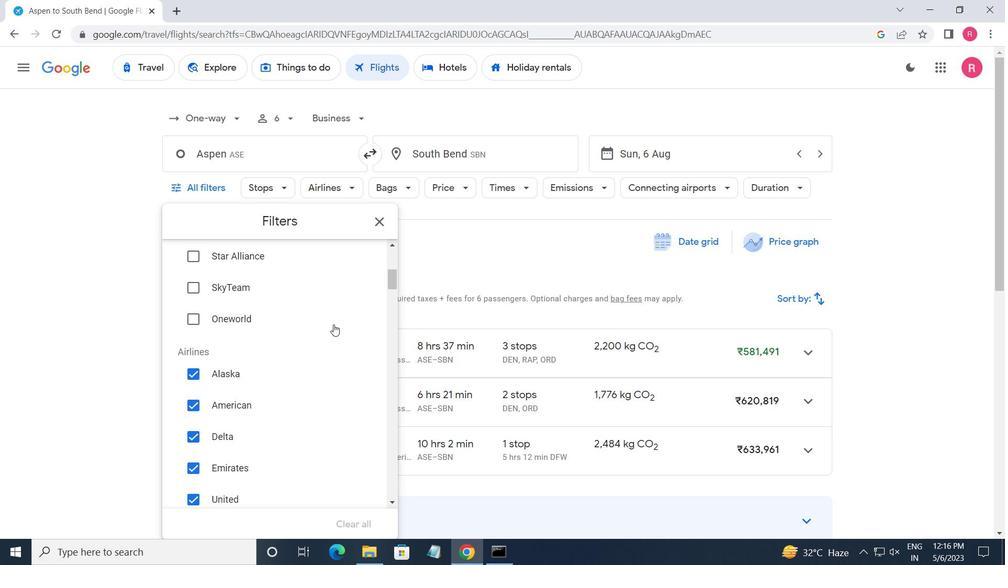 
Action: Mouse moved to (333, 324)
Screenshot: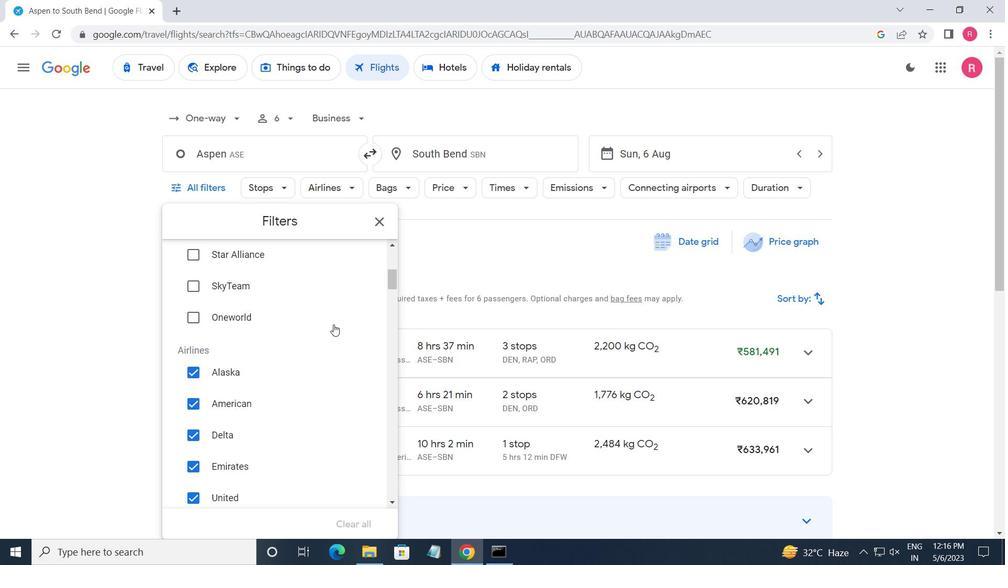 
Action: Mouse scrolled (333, 323) with delta (0, 0)
Screenshot: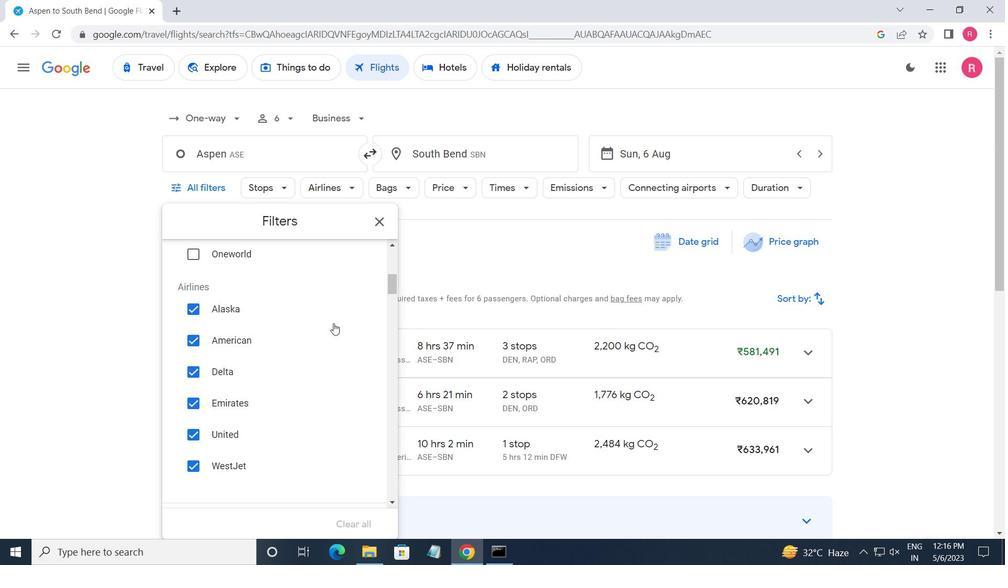 
Action: Mouse scrolled (333, 323) with delta (0, 0)
Screenshot: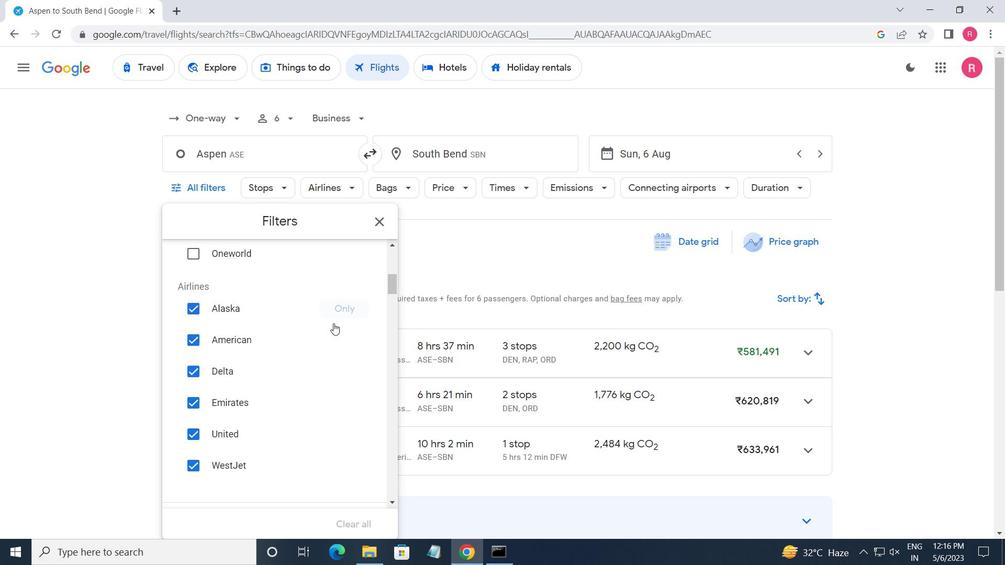 
Action: Mouse moved to (333, 325)
Screenshot: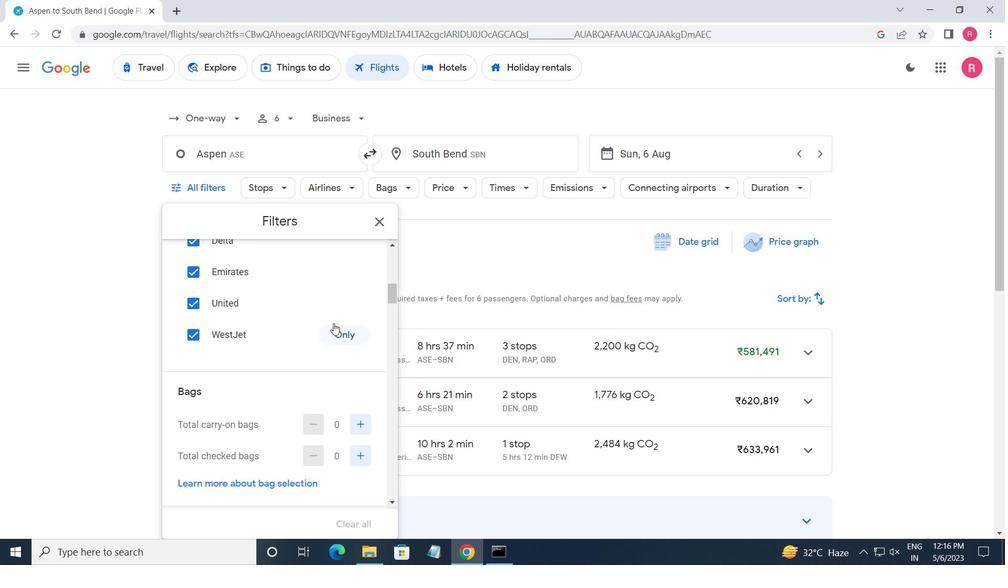 
Action: Mouse scrolled (333, 324) with delta (0, 0)
Screenshot: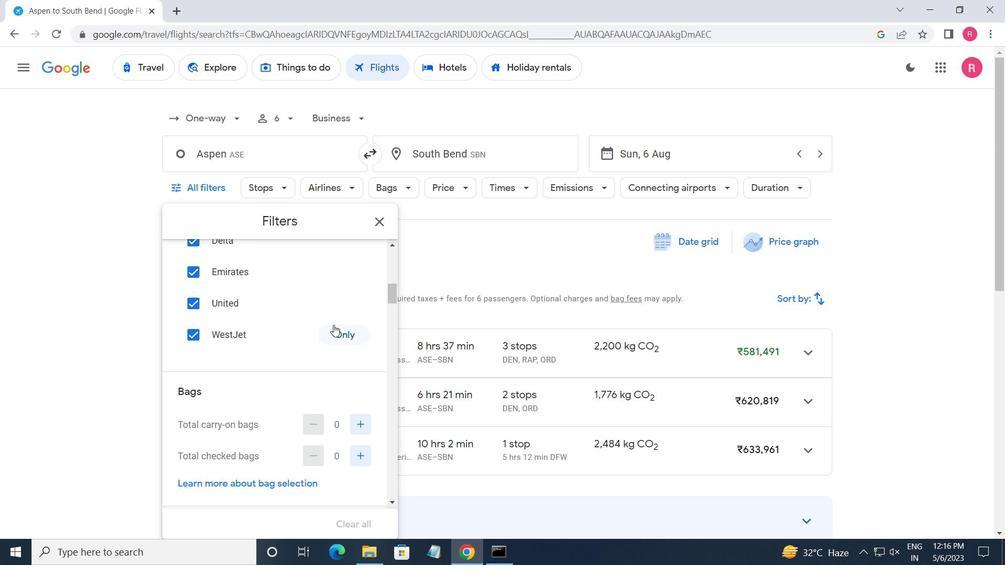 
Action: Mouse moved to (333, 325)
Screenshot: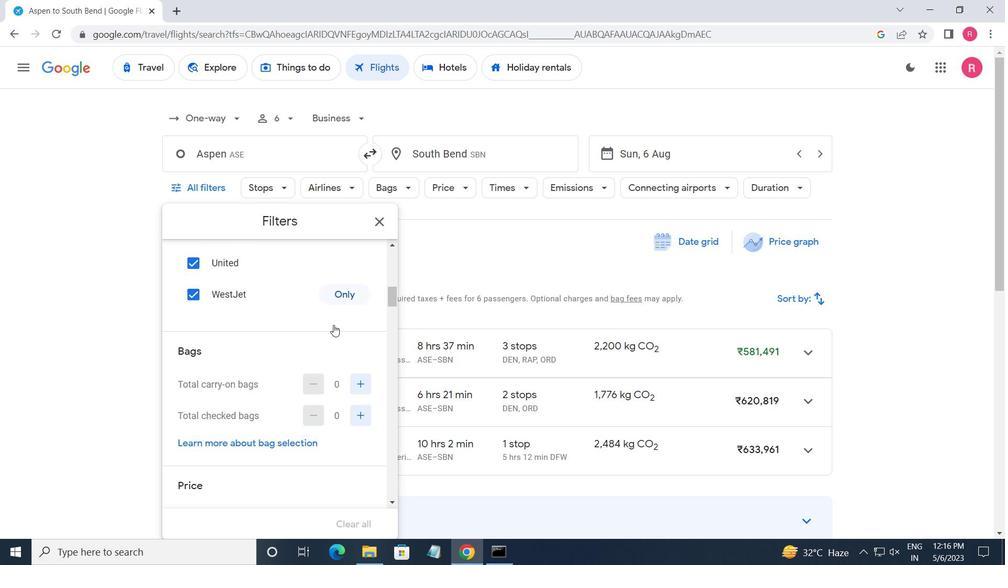 
Action: Mouse scrolled (333, 324) with delta (0, 0)
Screenshot: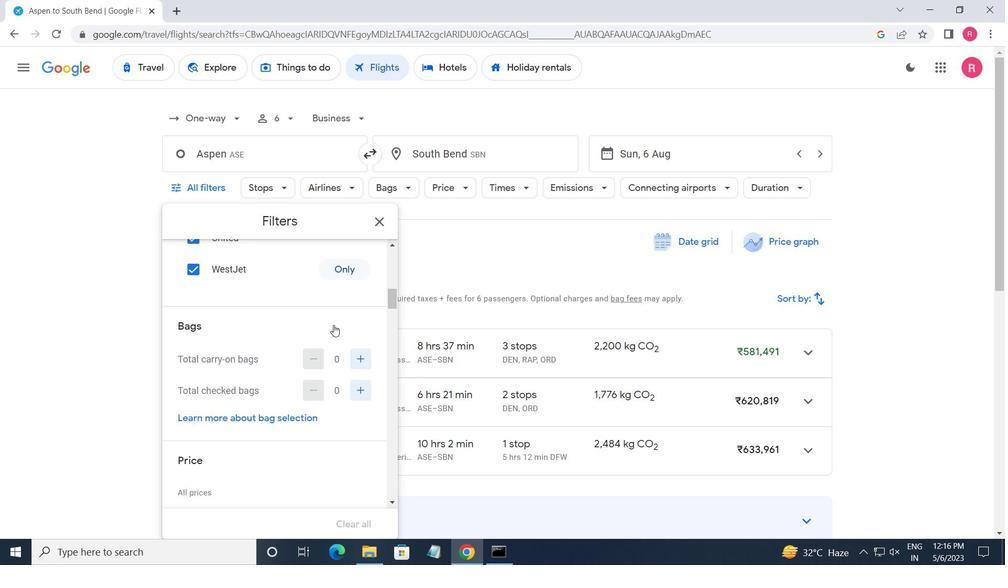 
Action: Mouse moved to (365, 328)
Screenshot: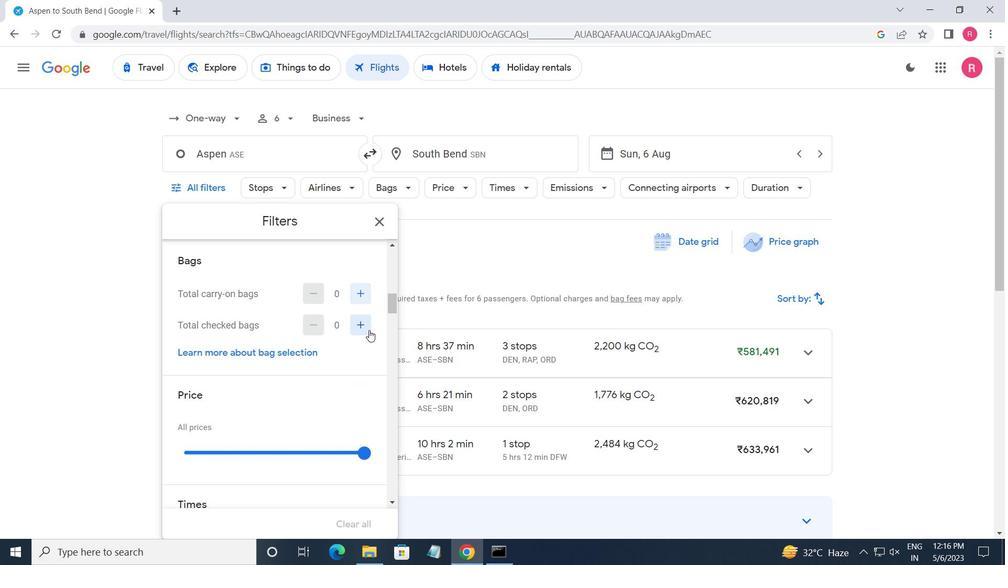 
Action: Mouse pressed left at (365, 328)
Screenshot: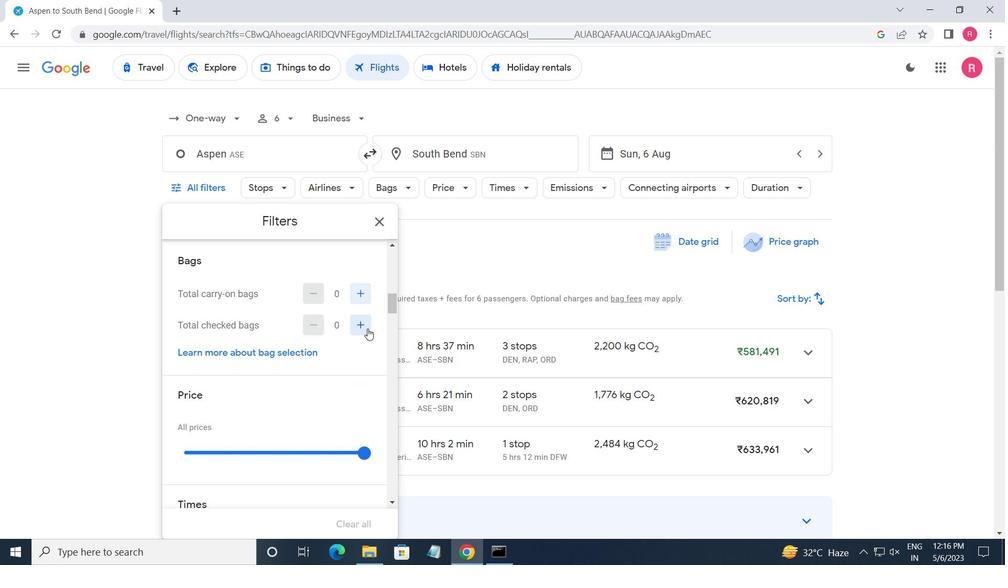 
Action: Mouse pressed left at (365, 328)
Screenshot: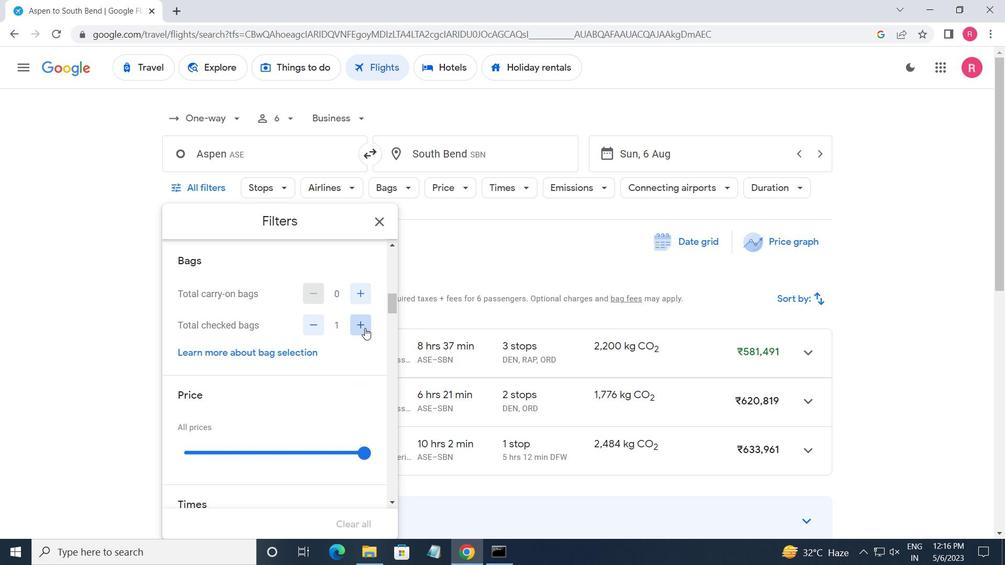 
Action: Mouse pressed left at (365, 328)
Screenshot: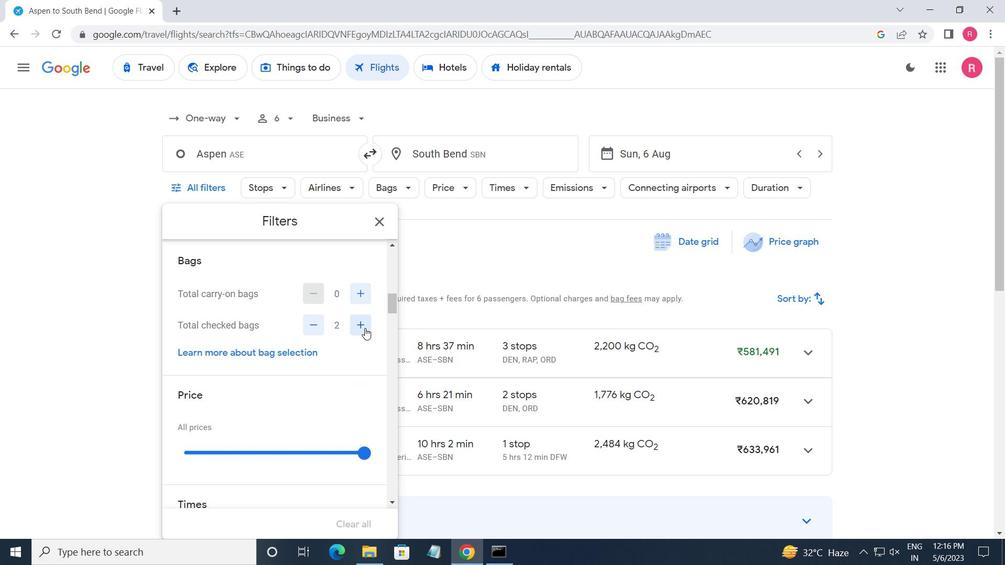 
Action: Mouse pressed left at (365, 328)
Screenshot: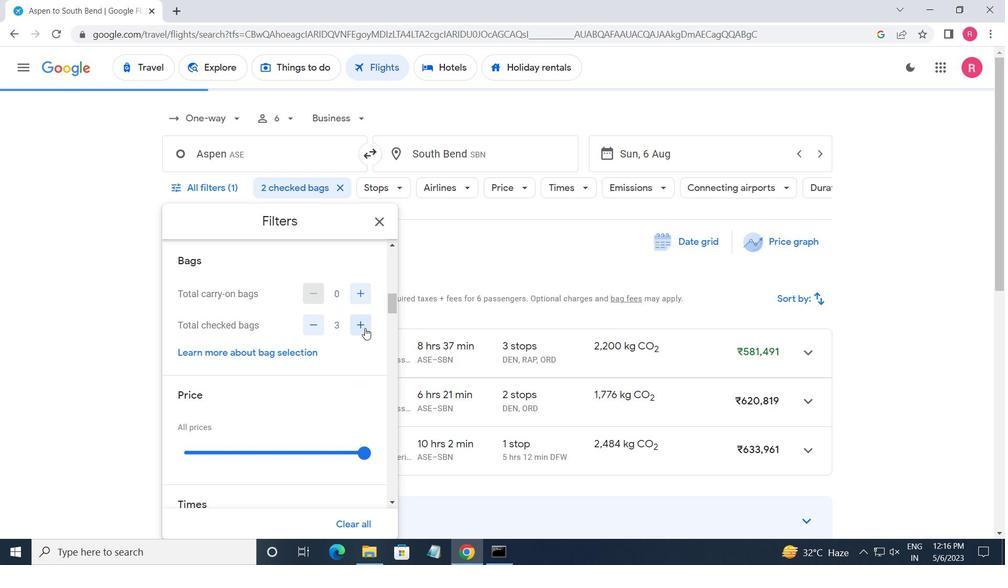 
Action: Mouse moved to (350, 343)
Screenshot: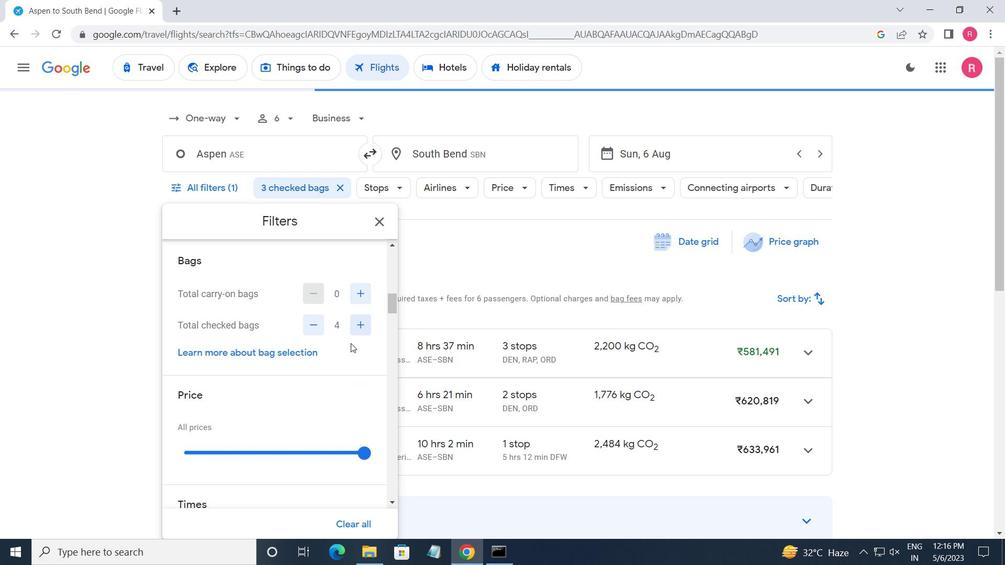 
Action: Mouse scrolled (350, 343) with delta (0, 0)
Screenshot: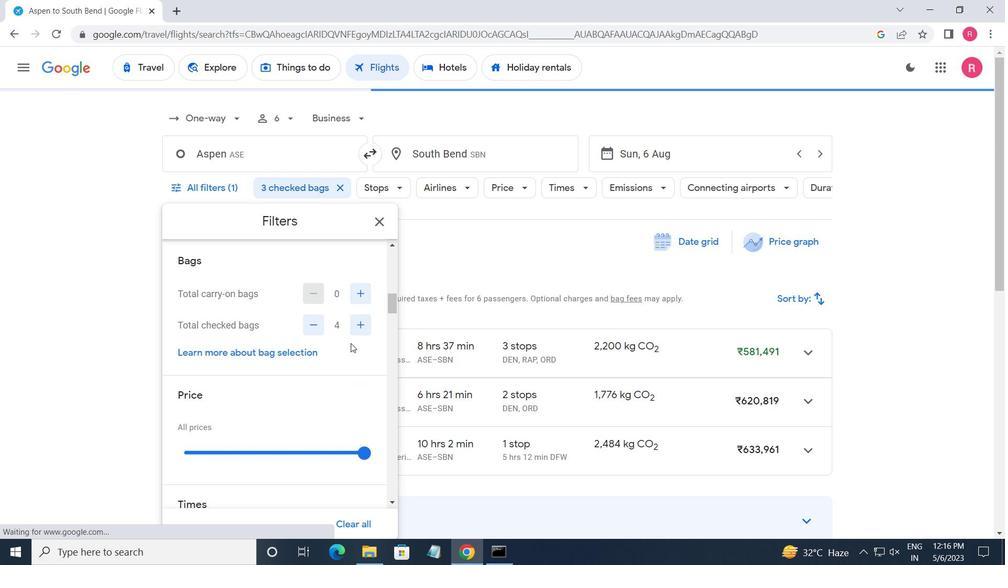 
Action: Mouse moved to (350, 345)
Screenshot: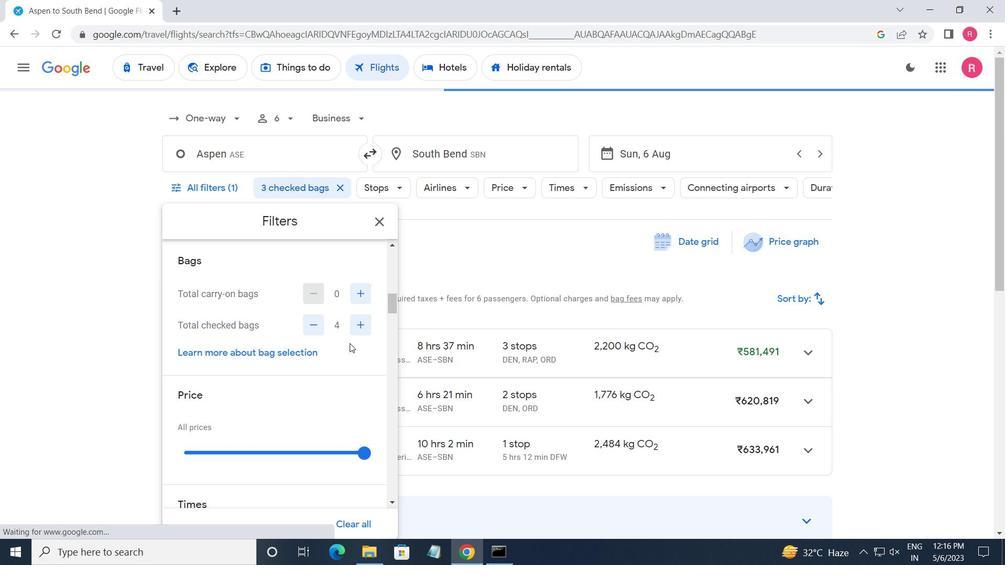 
Action: Mouse scrolled (350, 344) with delta (0, 0)
Screenshot: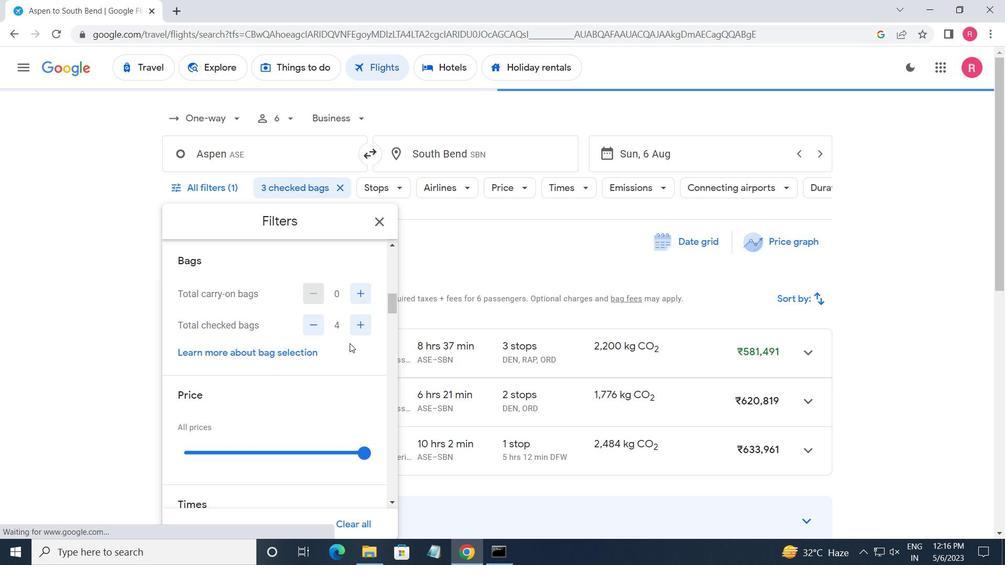 
Action: Mouse scrolled (350, 344) with delta (0, 0)
Screenshot: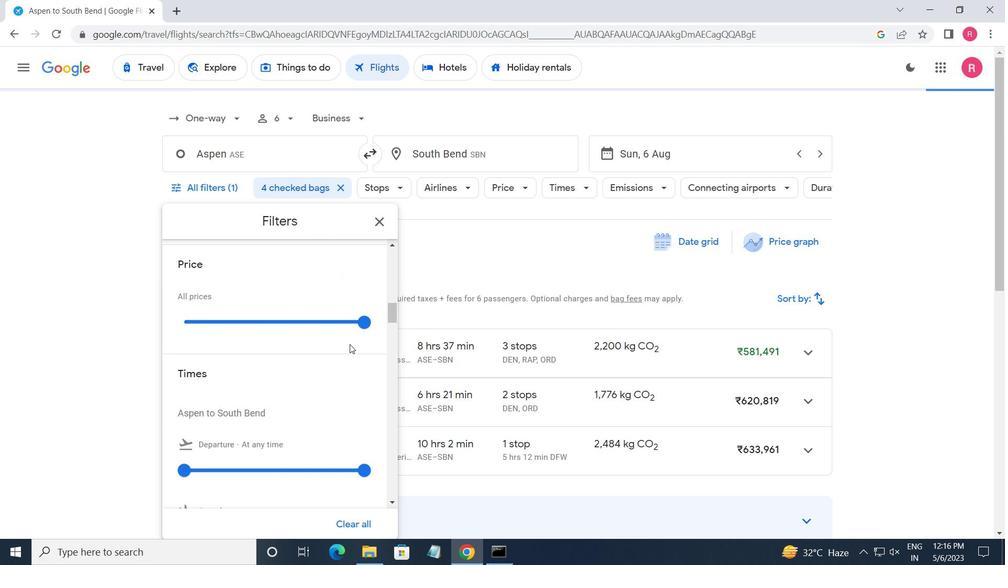 
Action: Mouse moved to (351, 347)
Screenshot: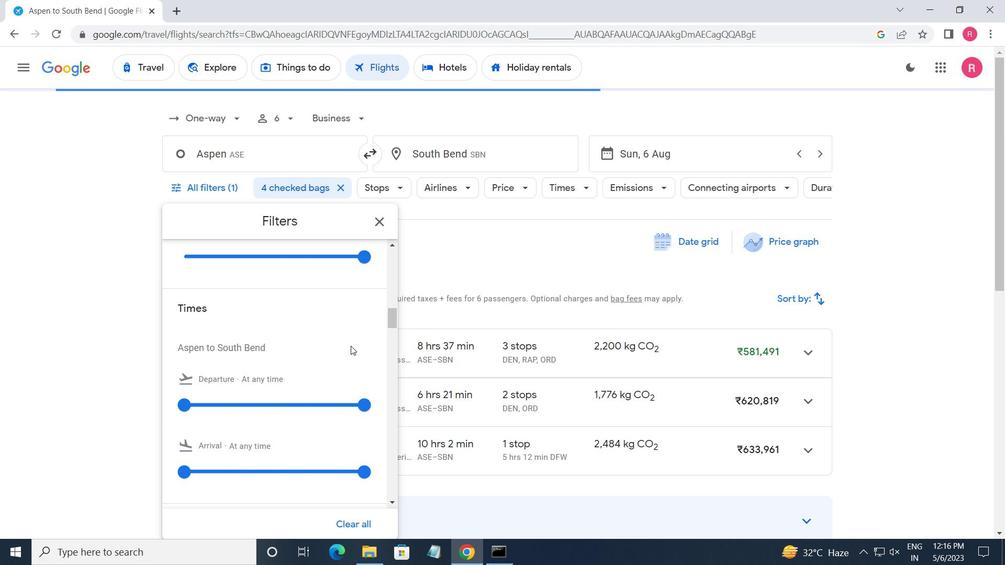 
Action: Mouse scrolled (351, 347) with delta (0, 0)
Screenshot: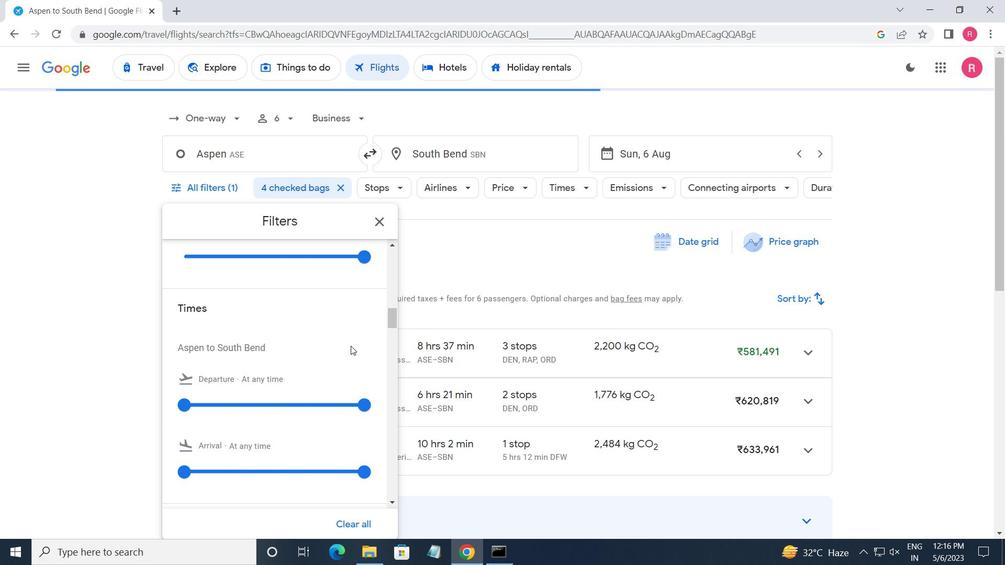 
Action: Mouse moved to (182, 340)
Screenshot: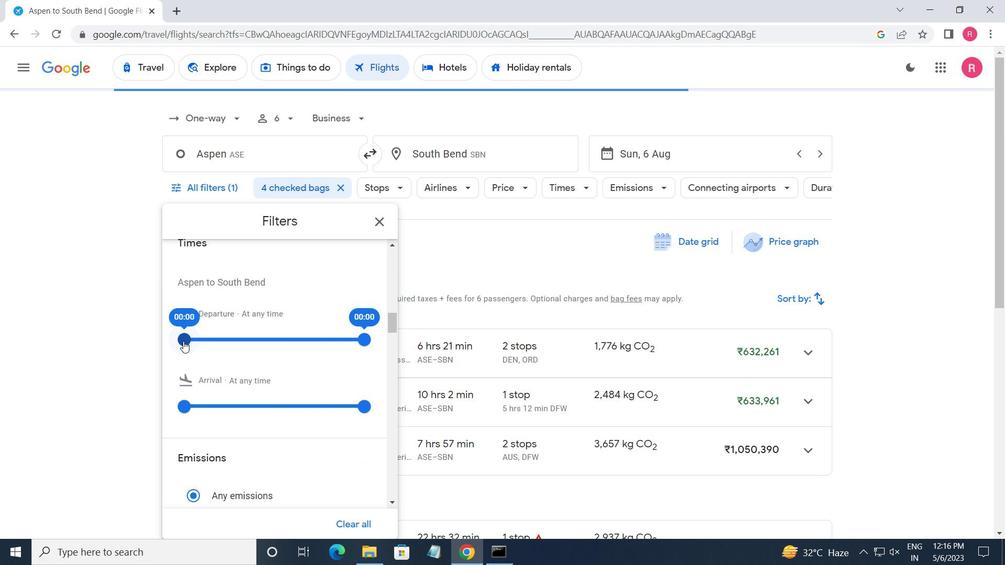 
Action: Mouse pressed left at (182, 340)
Screenshot: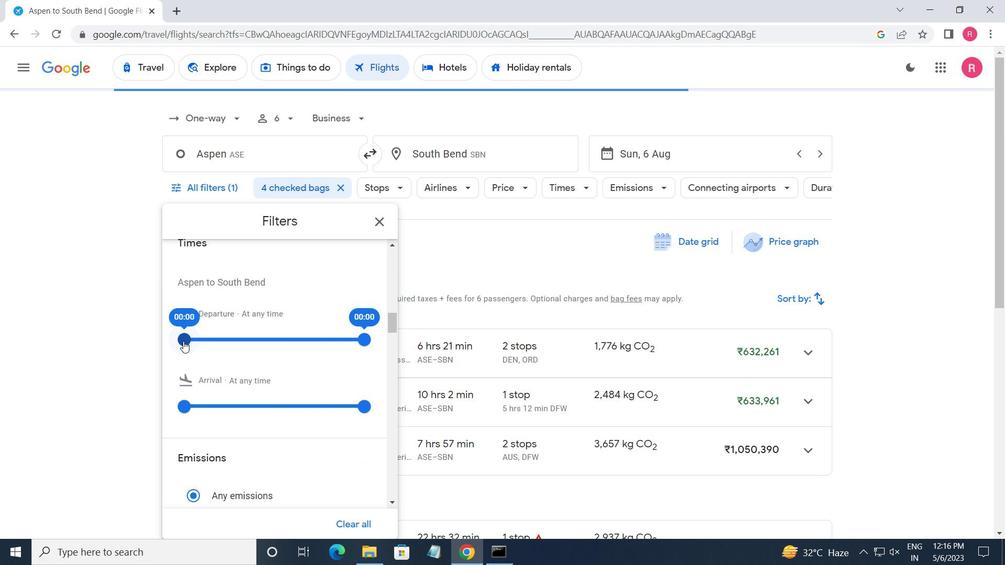 
Action: Mouse moved to (382, 214)
Screenshot: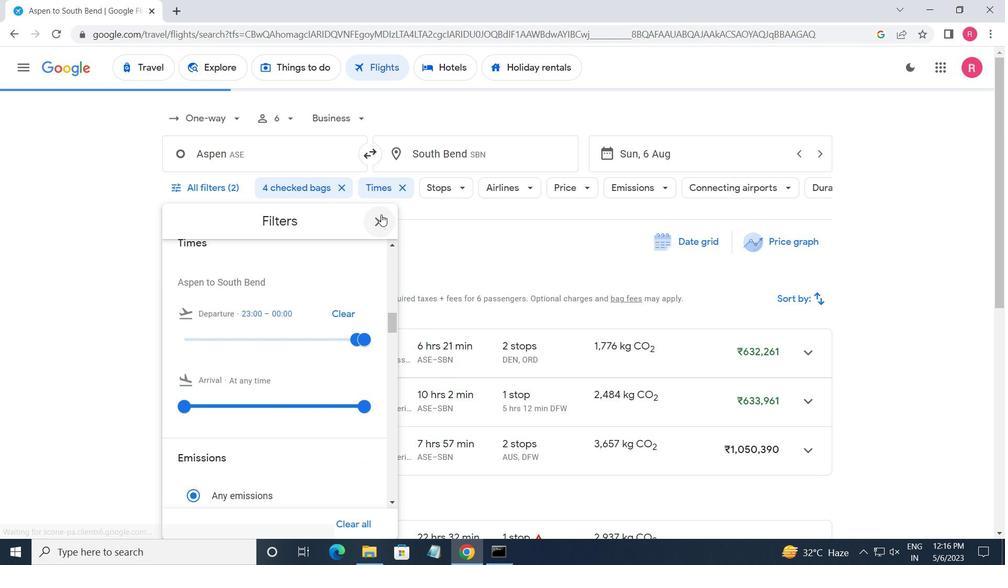 
Action: Mouse pressed left at (382, 214)
Screenshot: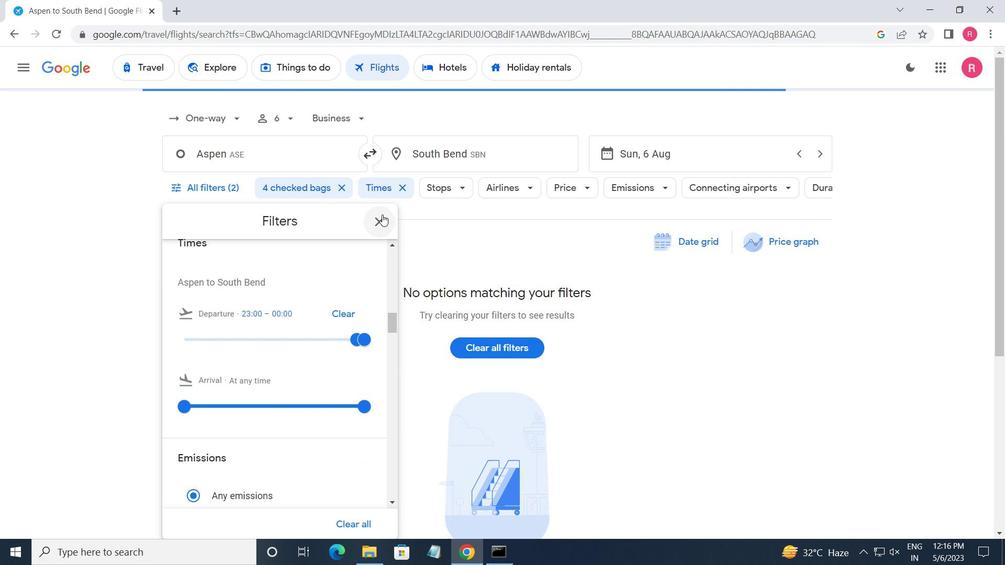 
